 Task: Search one way flight ticket for 3 adults in first from Aguadilla: Rafael Hernndez Airport to Greensboro: Piedmont Triad International Airport on 5-1-2023. Choice of flights is Spirit. Number of bags: 1 carry on bag. Price is upto 77000. Outbound departure time preference is 11:45.
Action: Mouse moved to (273, 504)
Screenshot: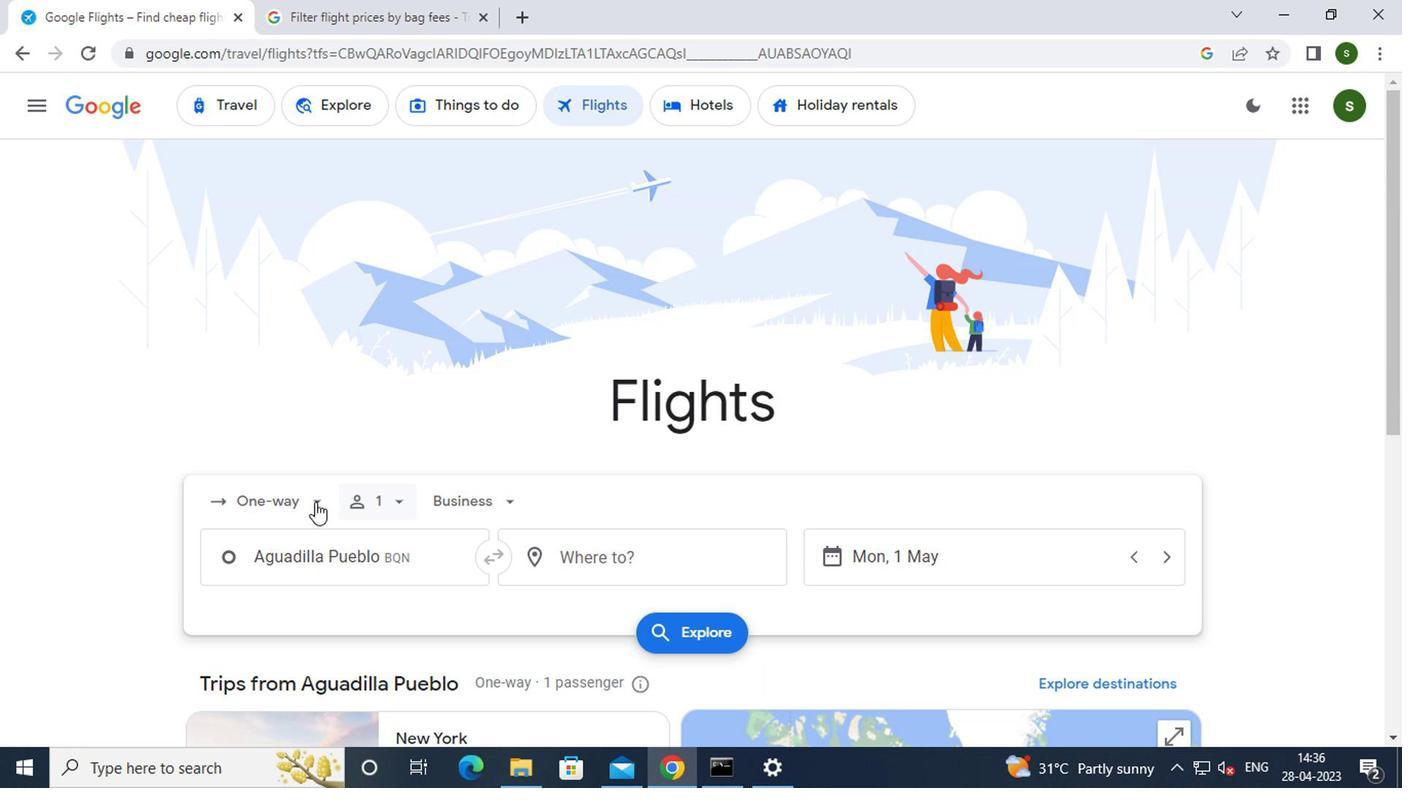
Action: Mouse pressed left at (273, 504)
Screenshot: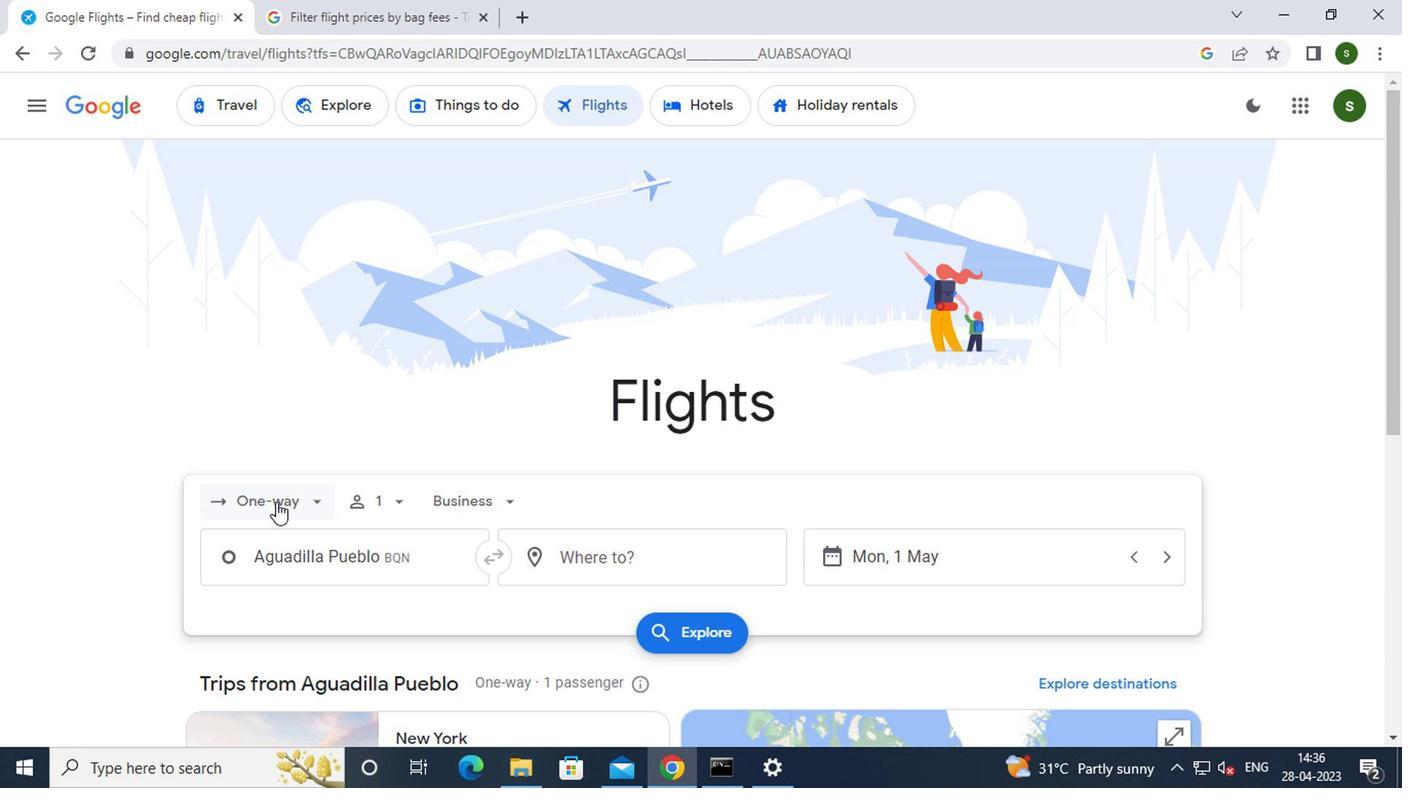 
Action: Mouse moved to (299, 607)
Screenshot: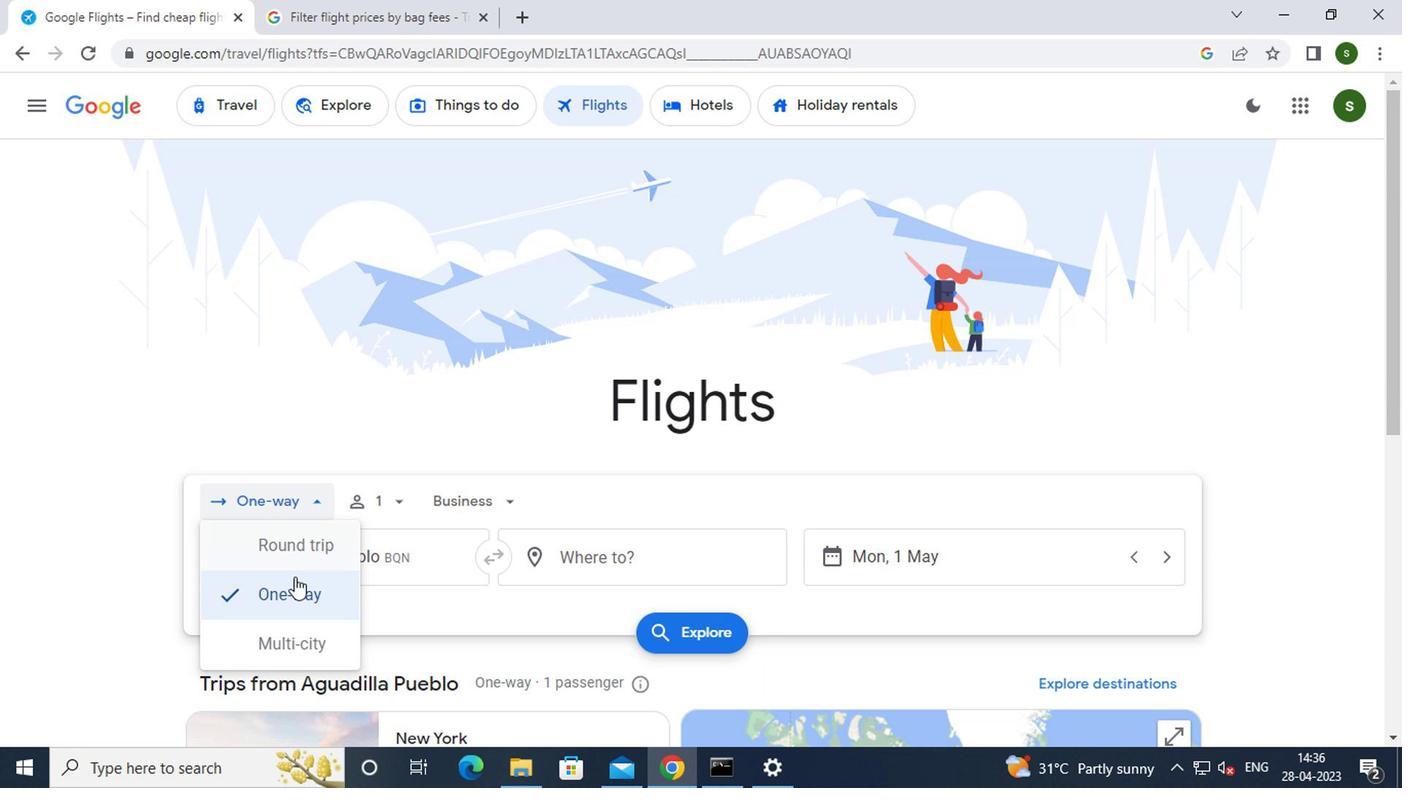 
Action: Mouse pressed left at (299, 607)
Screenshot: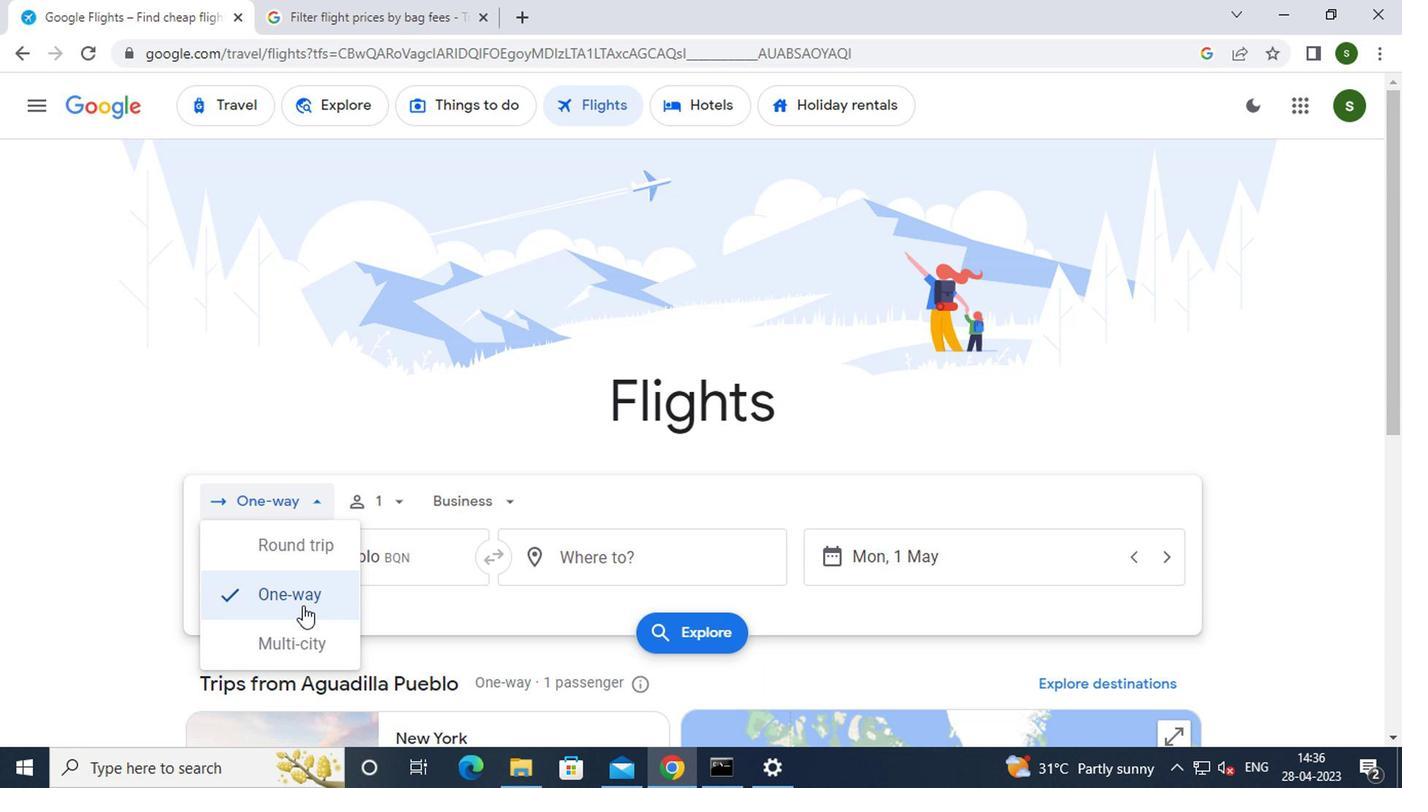 
Action: Mouse moved to (392, 504)
Screenshot: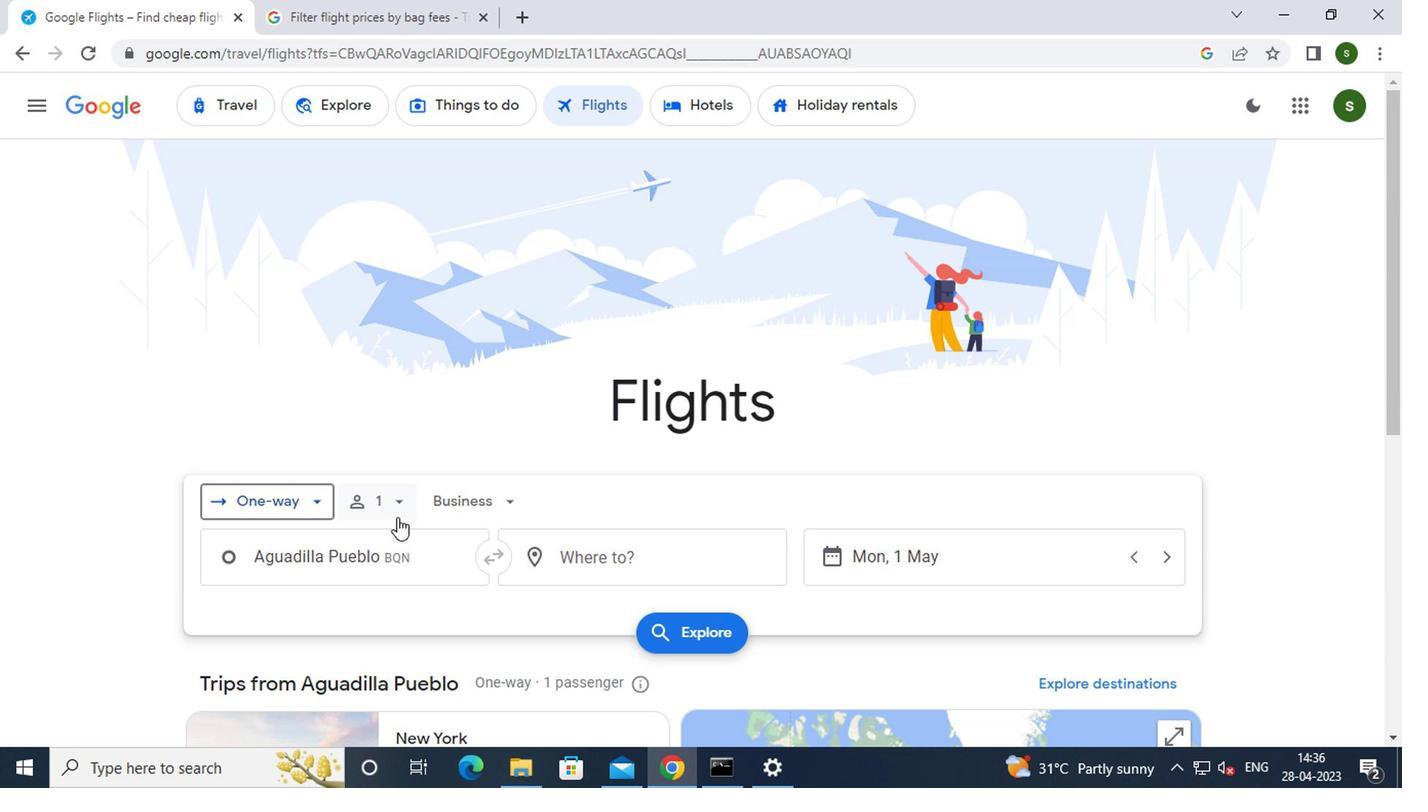 
Action: Mouse pressed left at (392, 504)
Screenshot: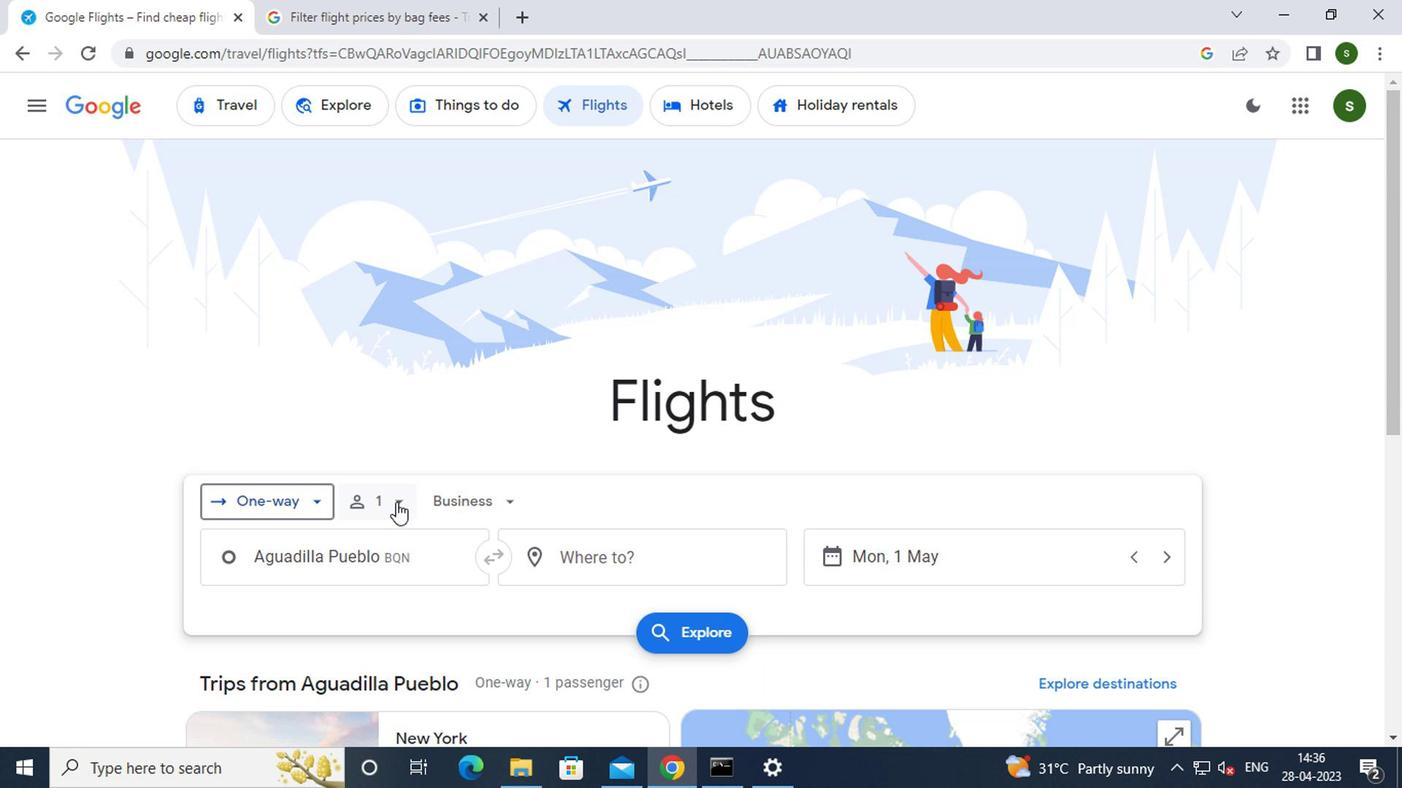 
Action: Mouse moved to (539, 550)
Screenshot: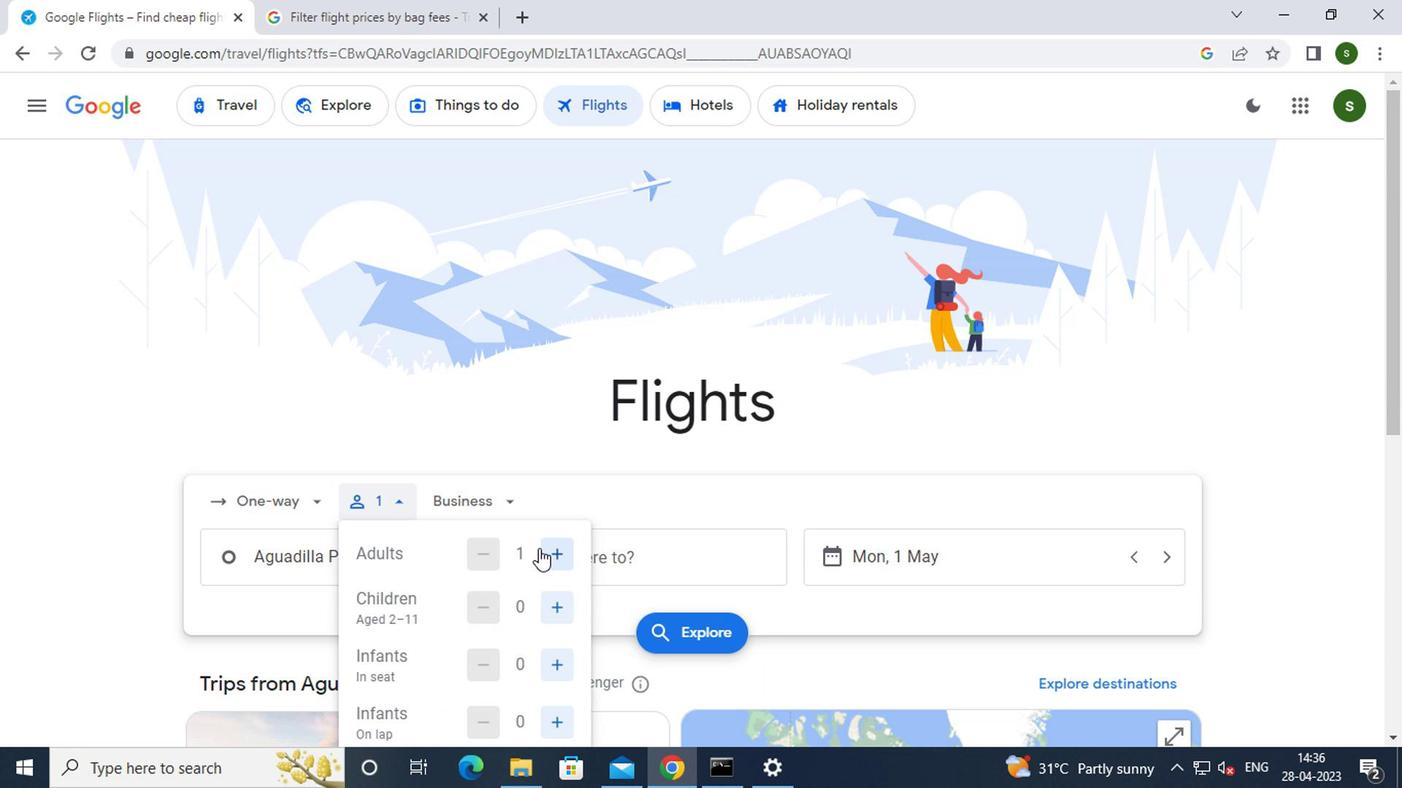 
Action: Mouse pressed left at (539, 550)
Screenshot: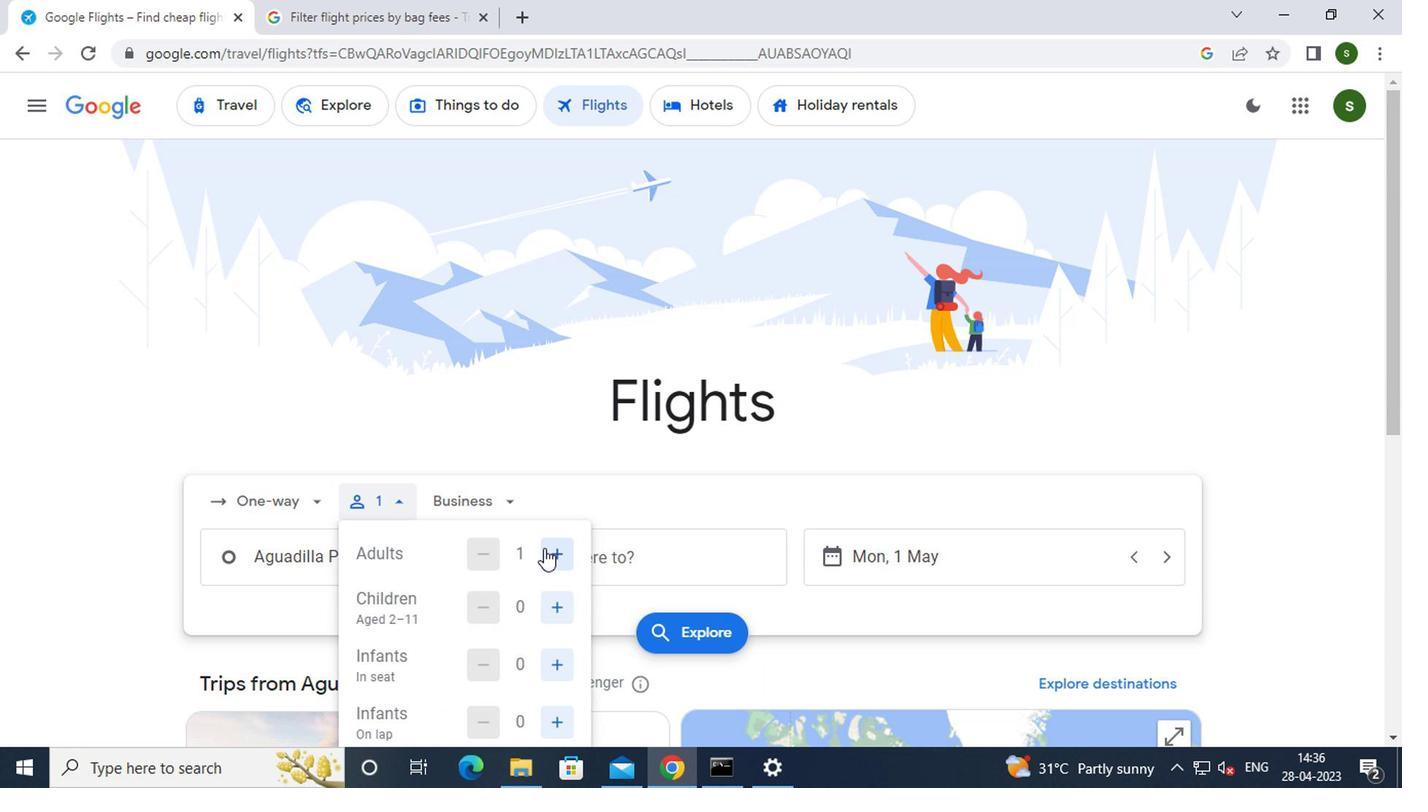 
Action: Mouse pressed left at (539, 550)
Screenshot: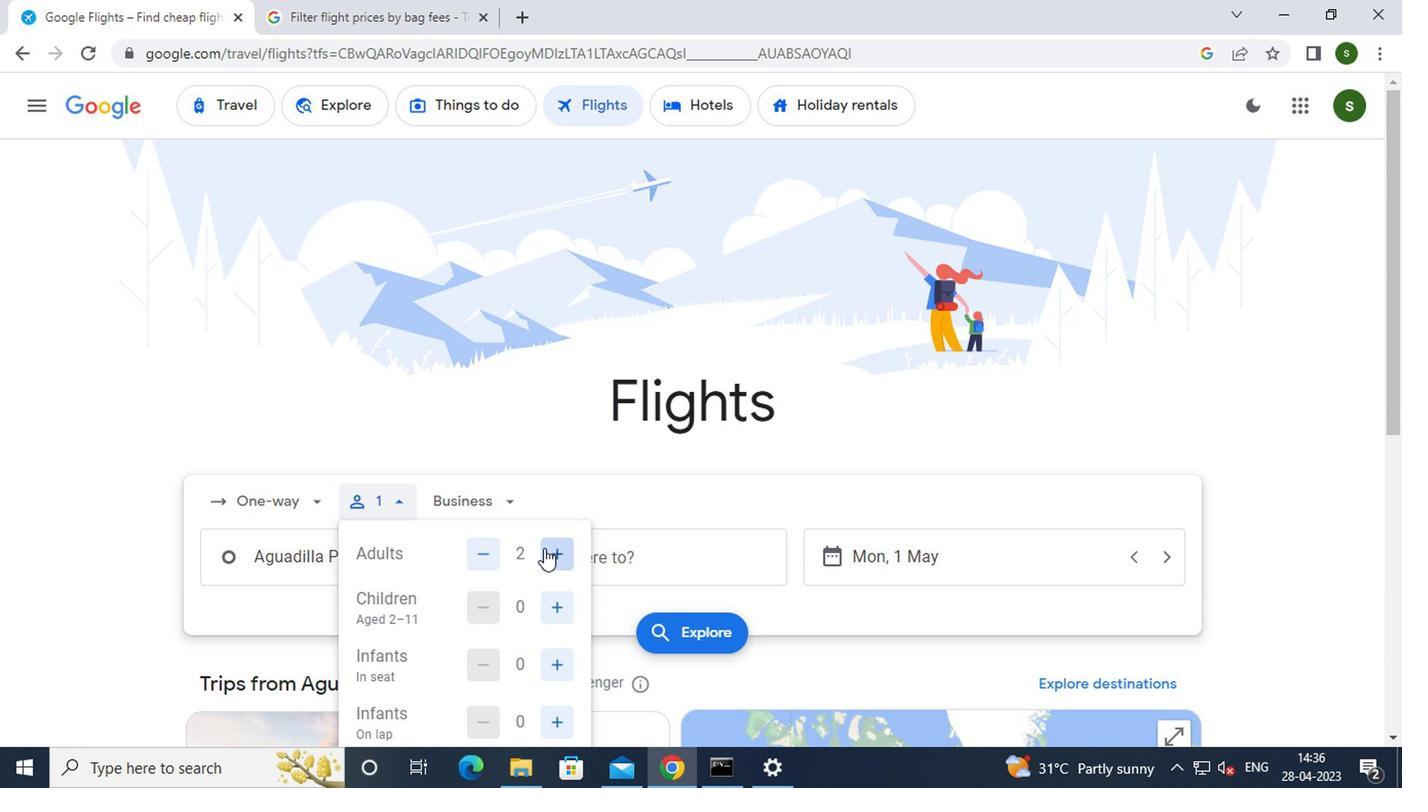 
Action: Mouse moved to (508, 501)
Screenshot: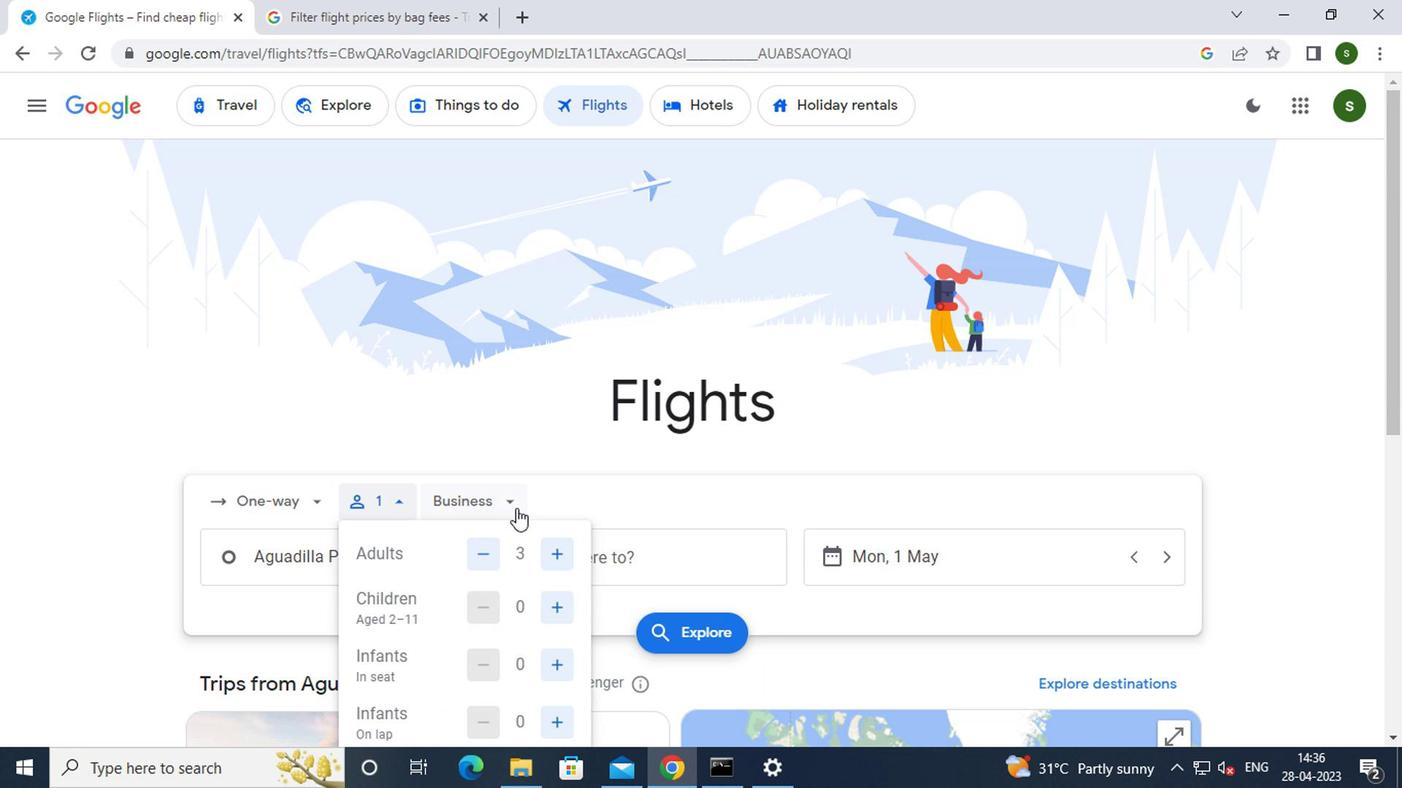 
Action: Mouse pressed left at (508, 501)
Screenshot: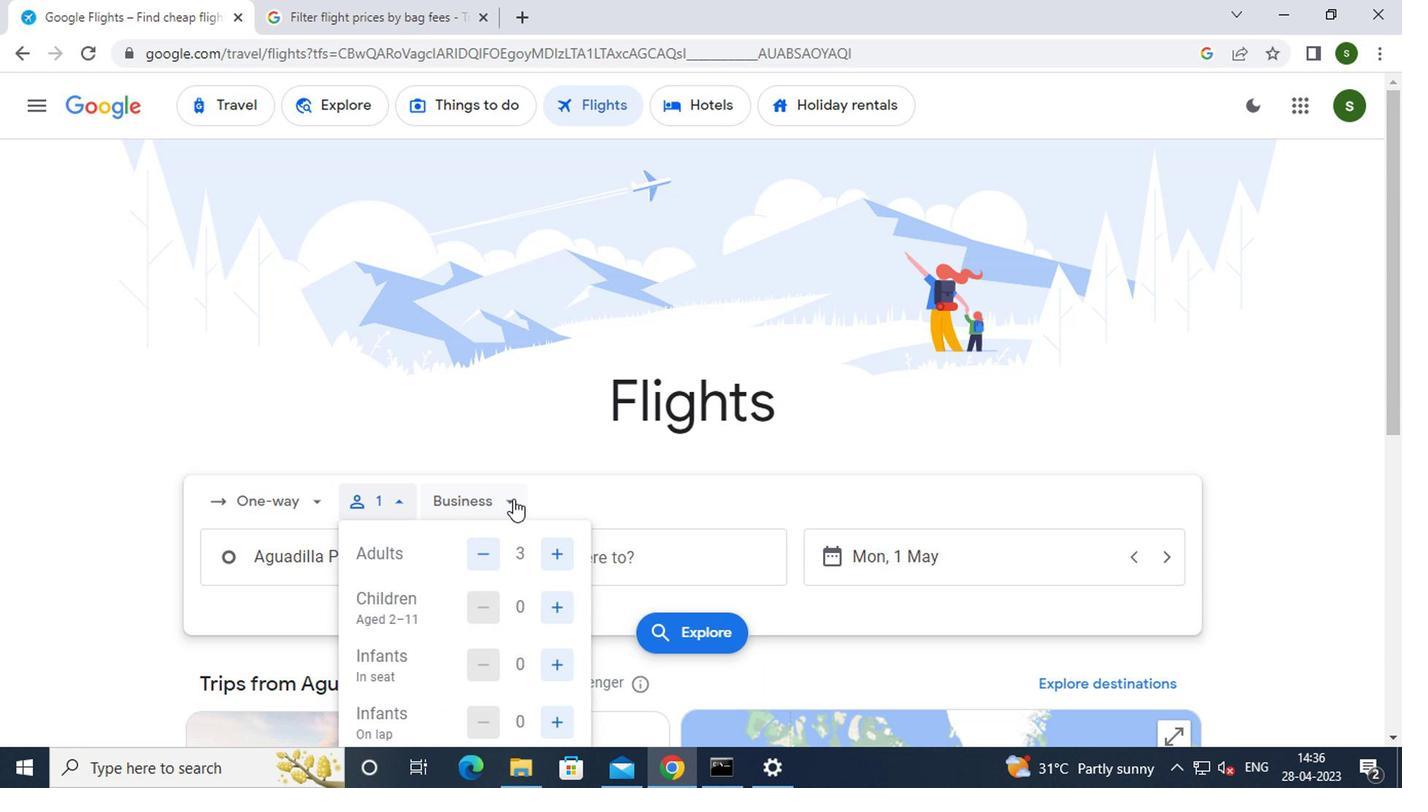 
Action: Mouse moved to (517, 697)
Screenshot: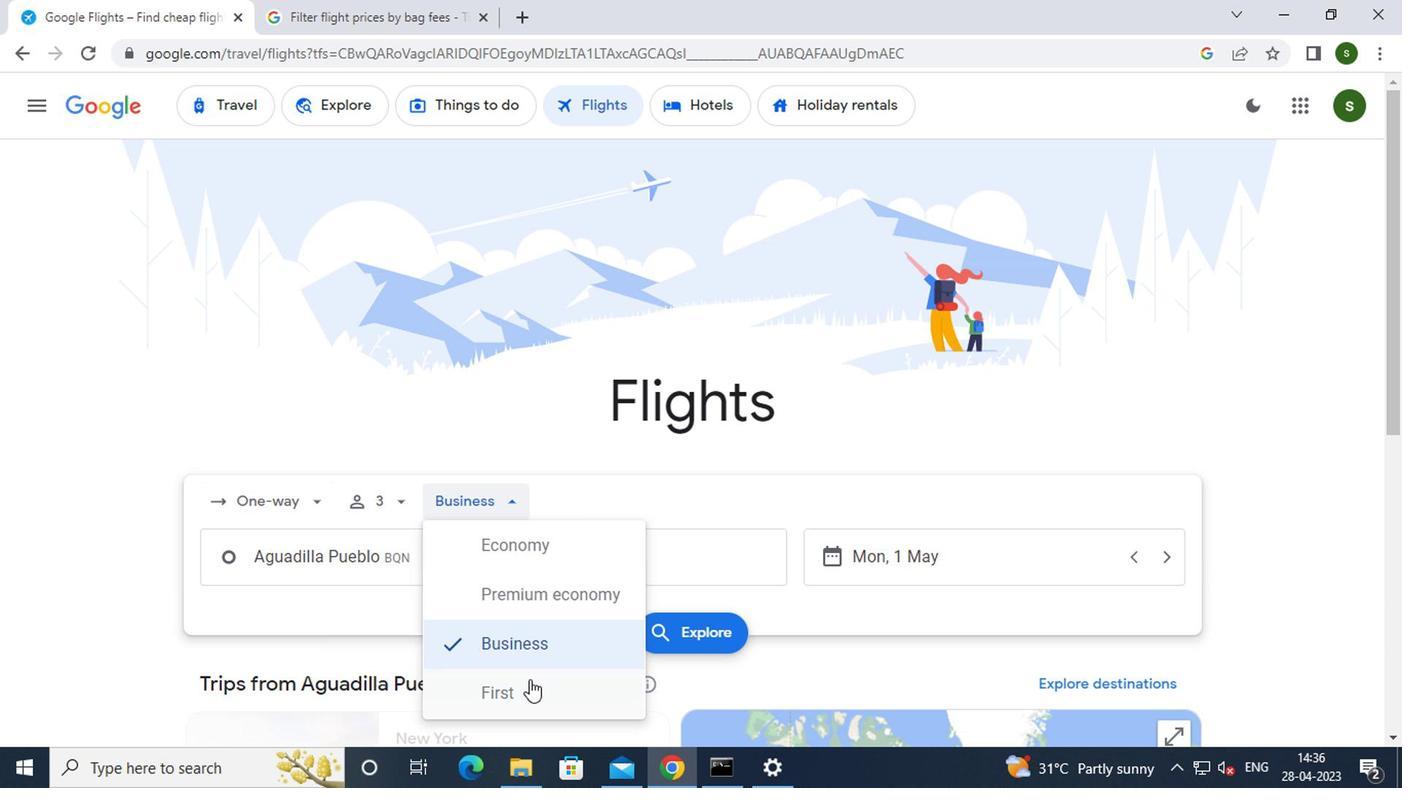 
Action: Mouse pressed left at (517, 697)
Screenshot: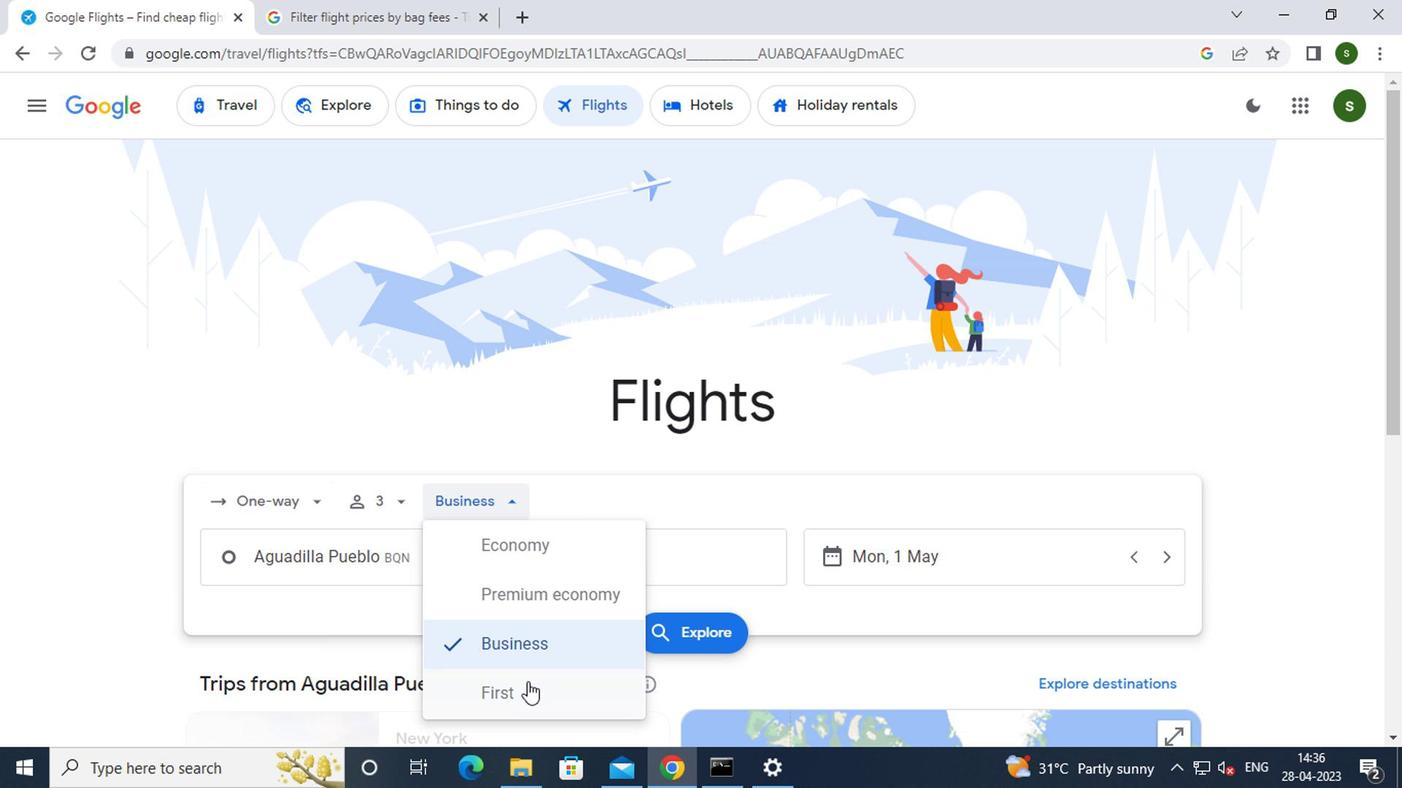 
Action: Mouse moved to (414, 557)
Screenshot: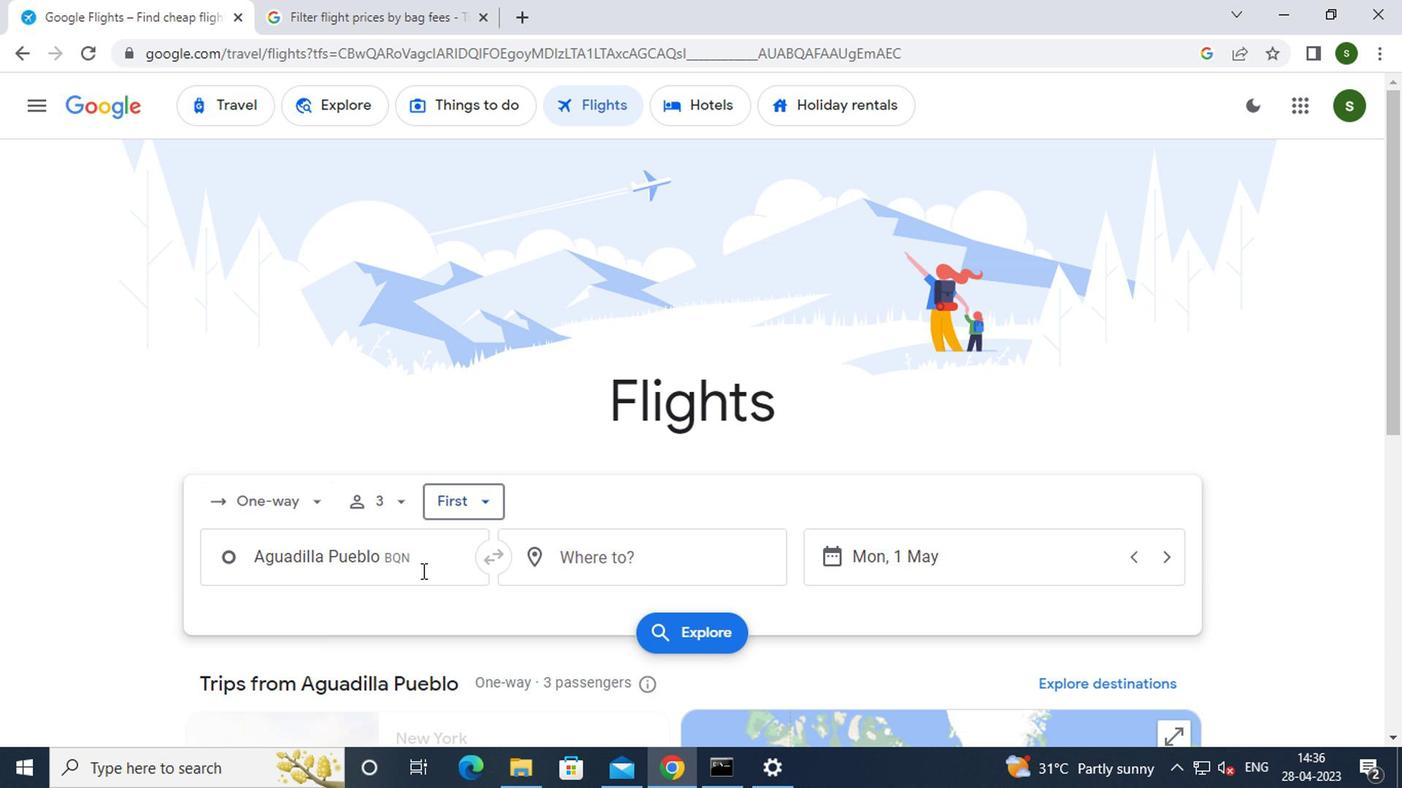 
Action: Mouse pressed left at (414, 557)
Screenshot: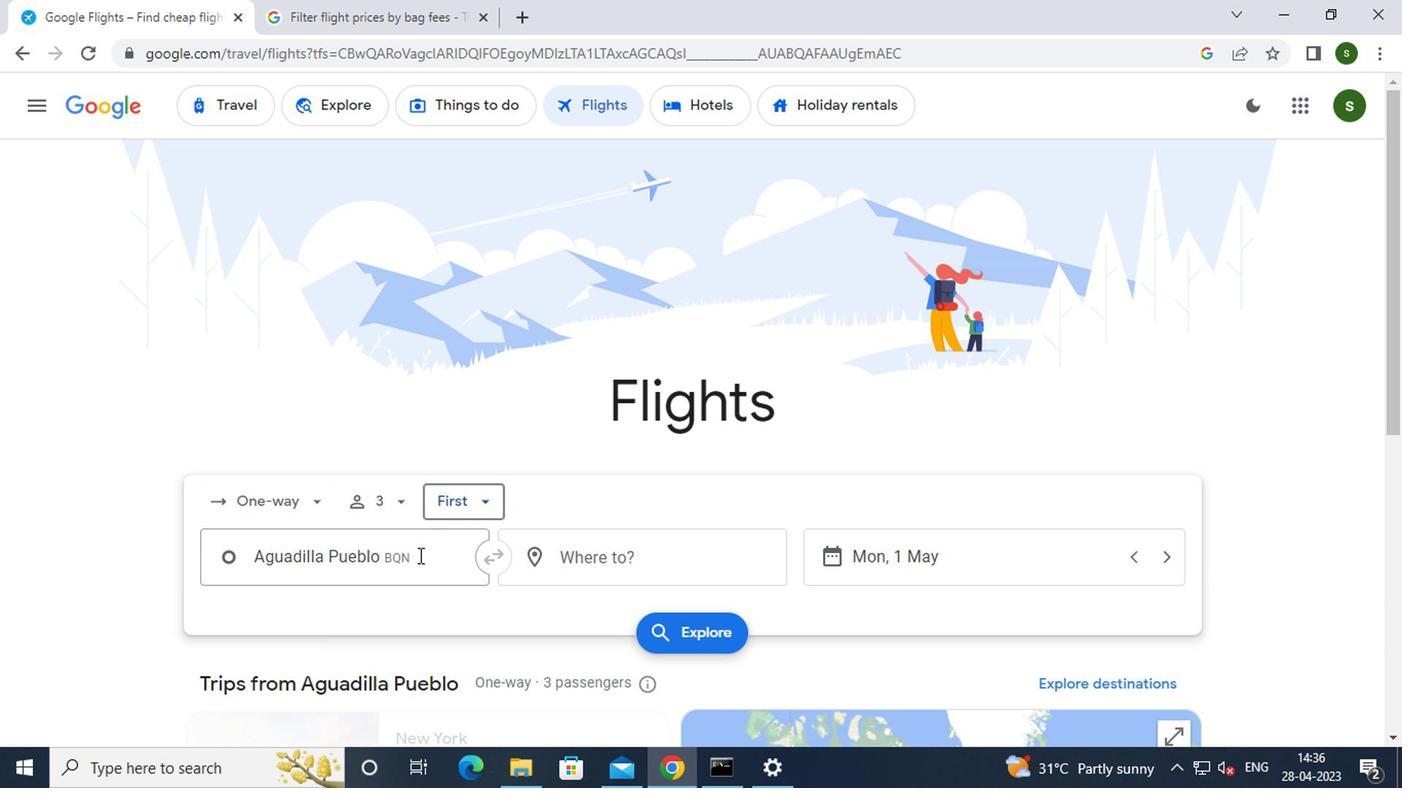 
Action: Key pressed a<Key.caps_lock>guadill
Screenshot: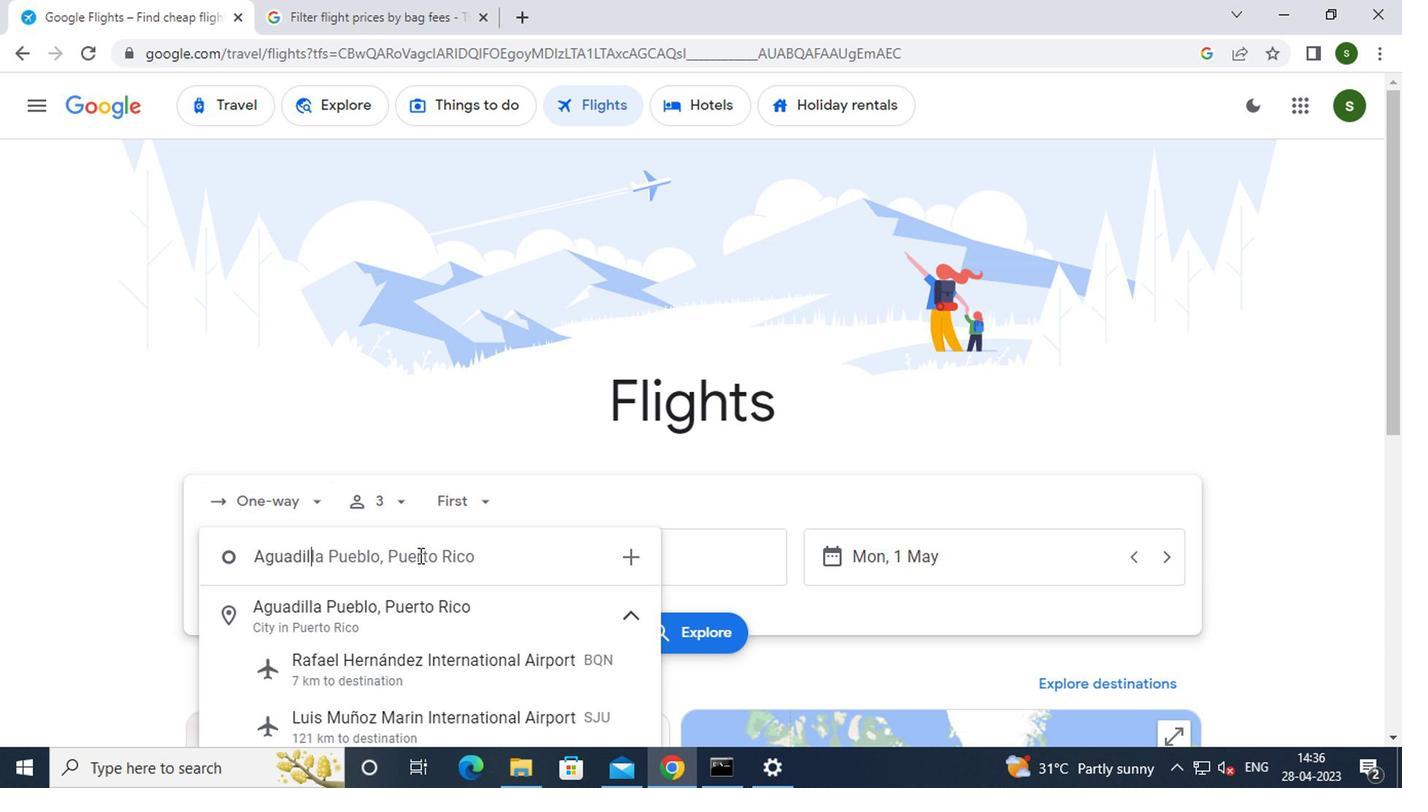 
Action: Mouse moved to (464, 665)
Screenshot: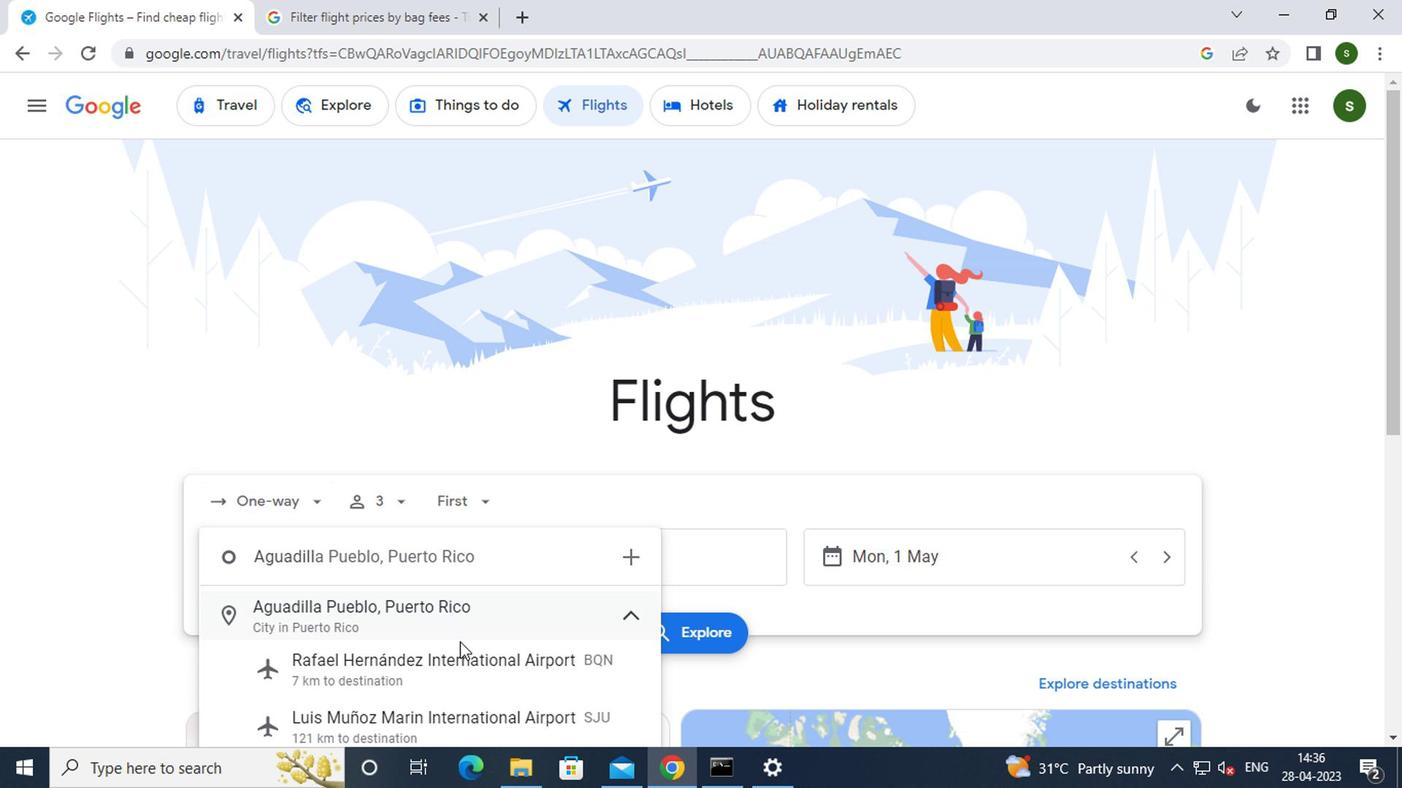 
Action: Mouse pressed left at (464, 665)
Screenshot: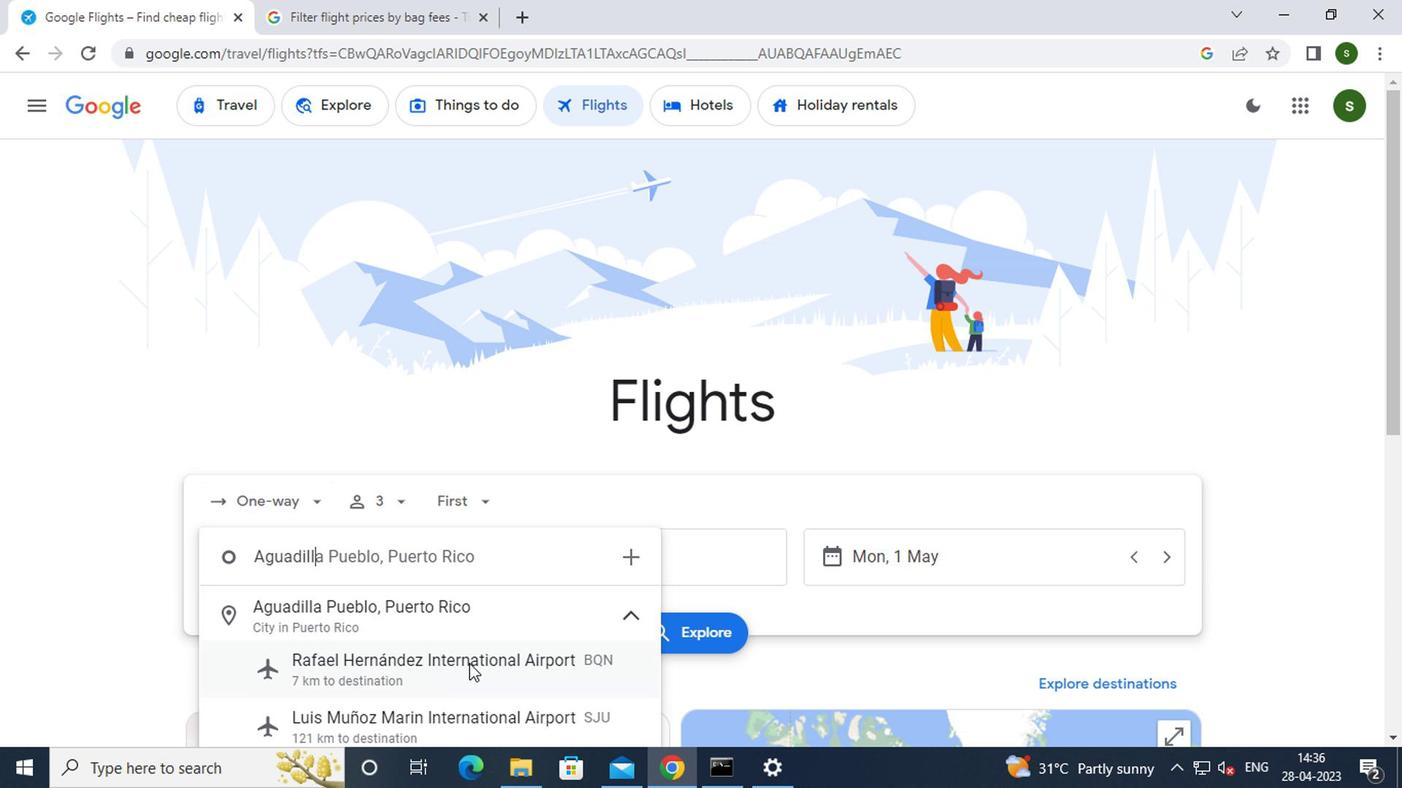 
Action: Mouse moved to (607, 555)
Screenshot: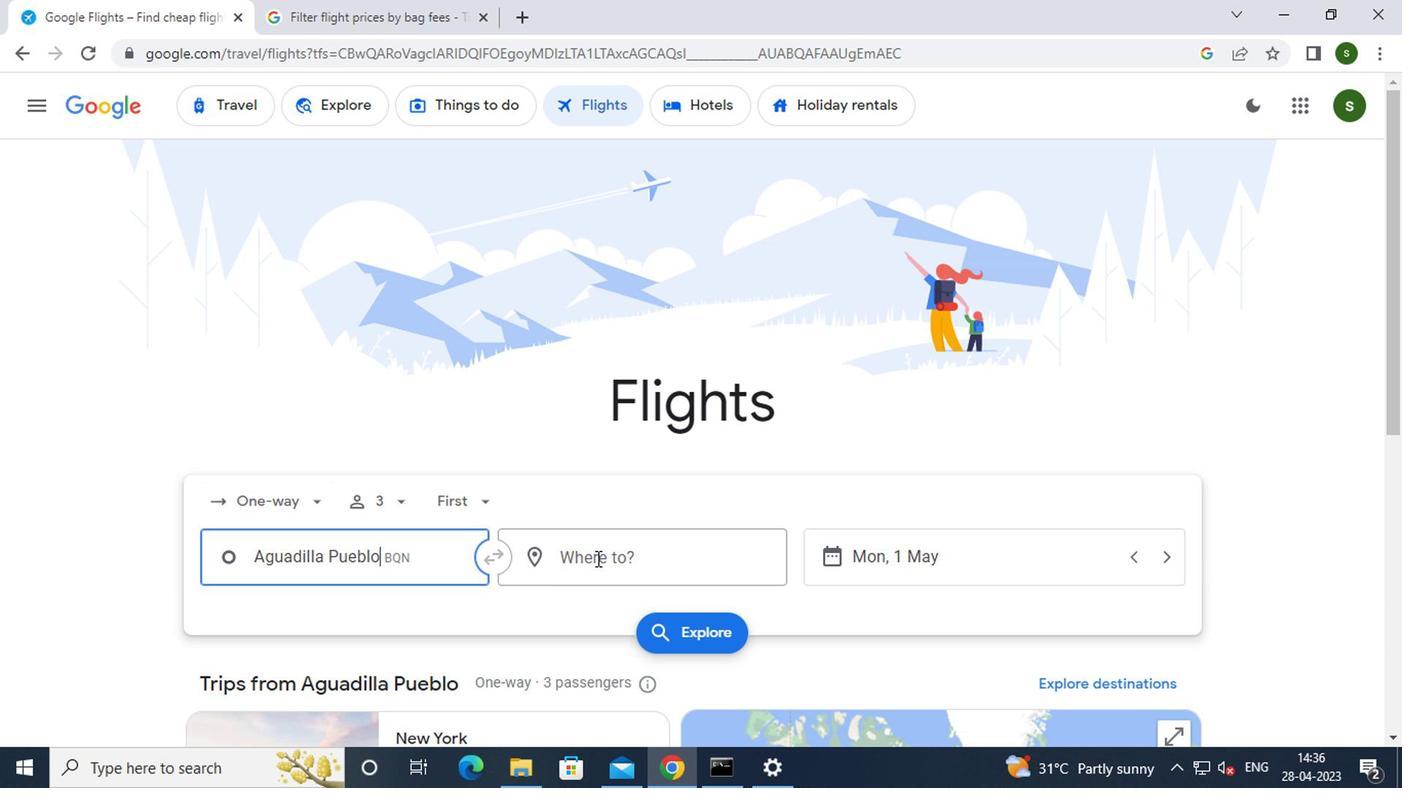 
Action: Mouse pressed left at (607, 555)
Screenshot: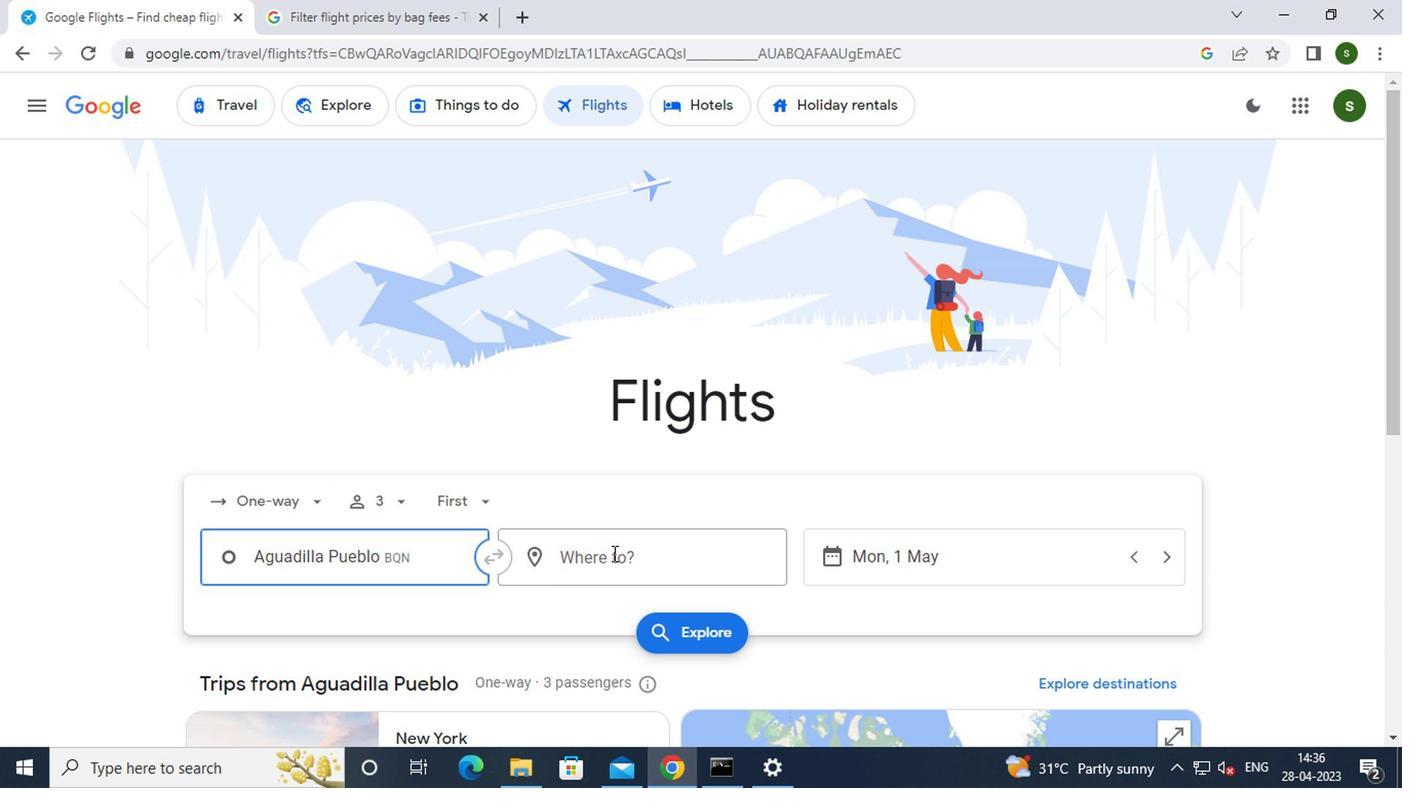 
Action: Key pressed <Key.caps_lock>g<Key.caps_lock>reensboro
Screenshot: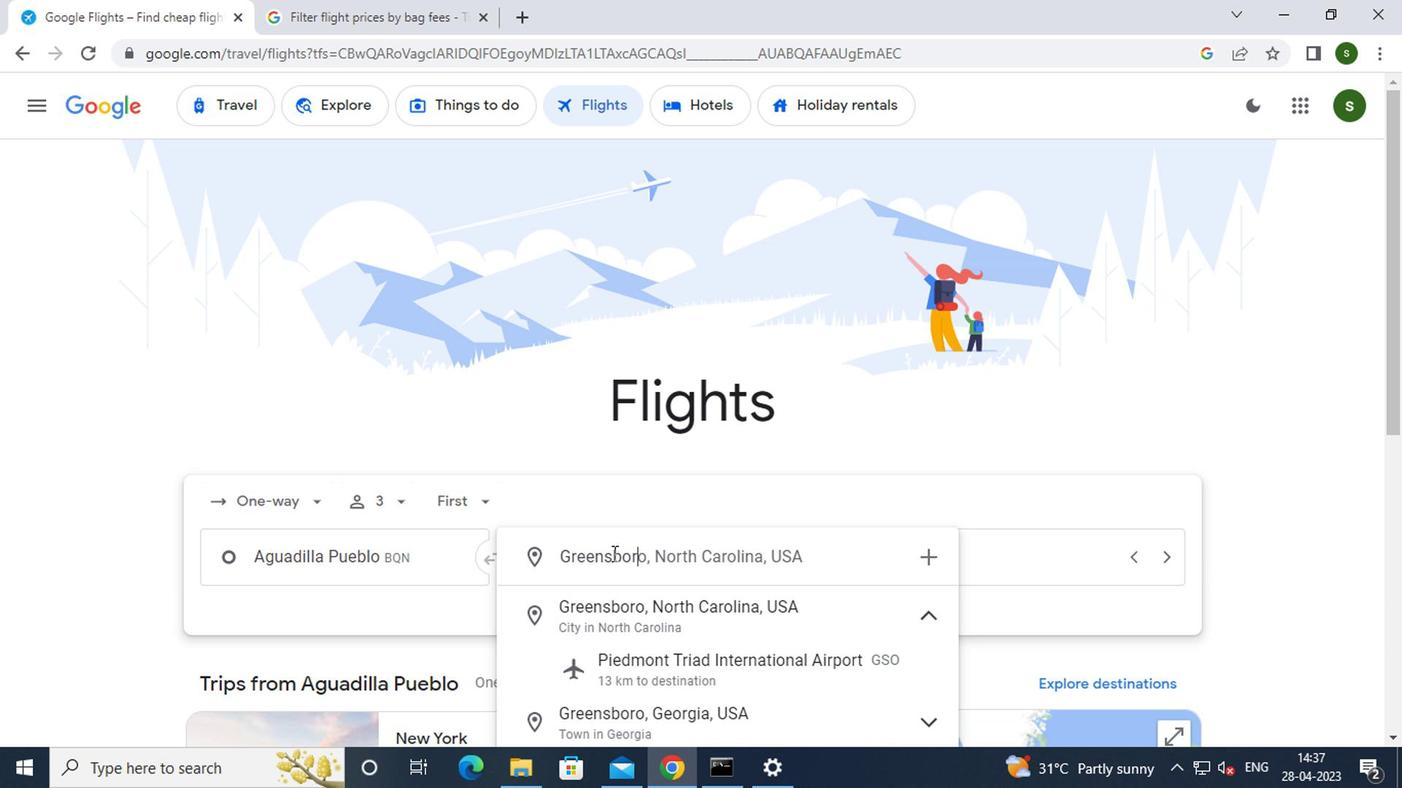
Action: Mouse moved to (684, 682)
Screenshot: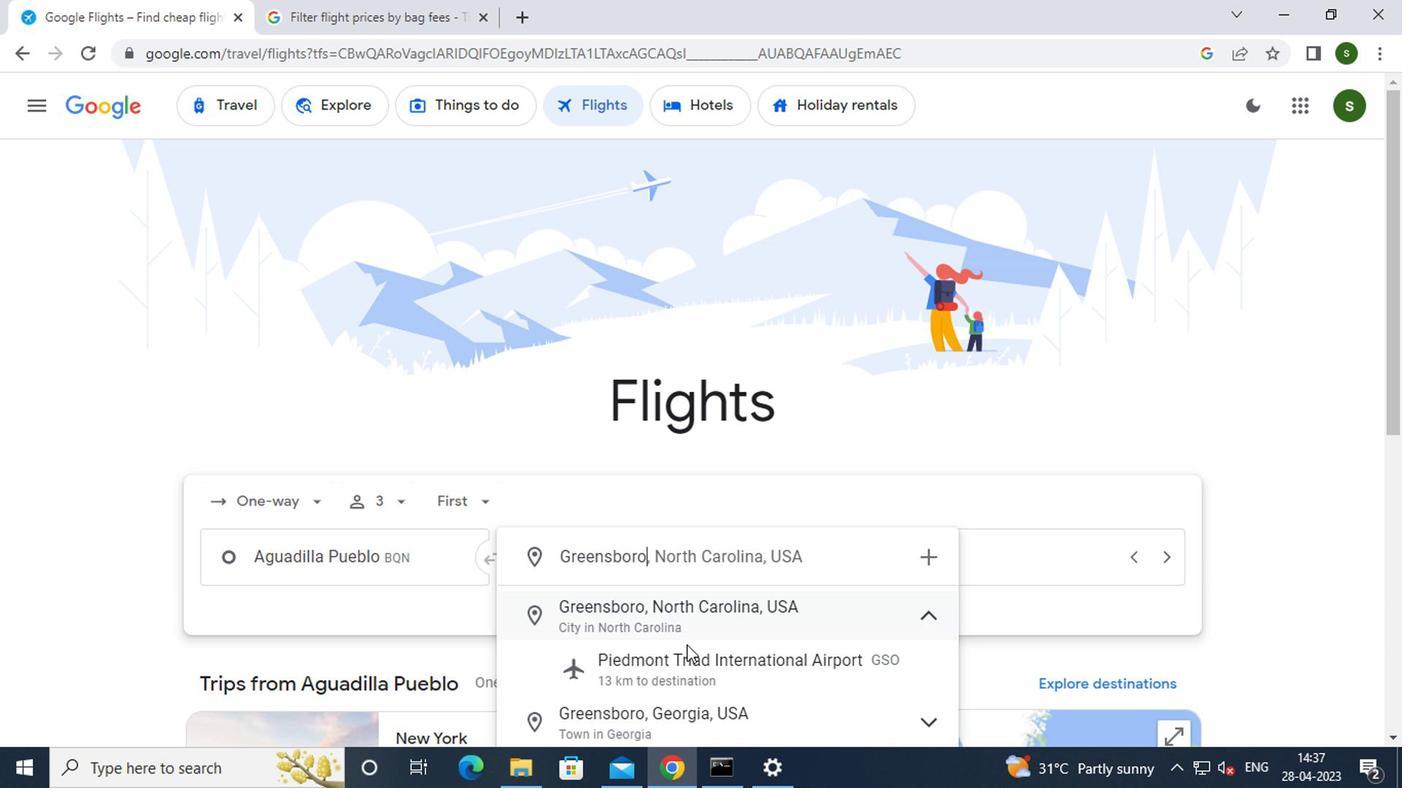 
Action: Mouse pressed left at (684, 682)
Screenshot: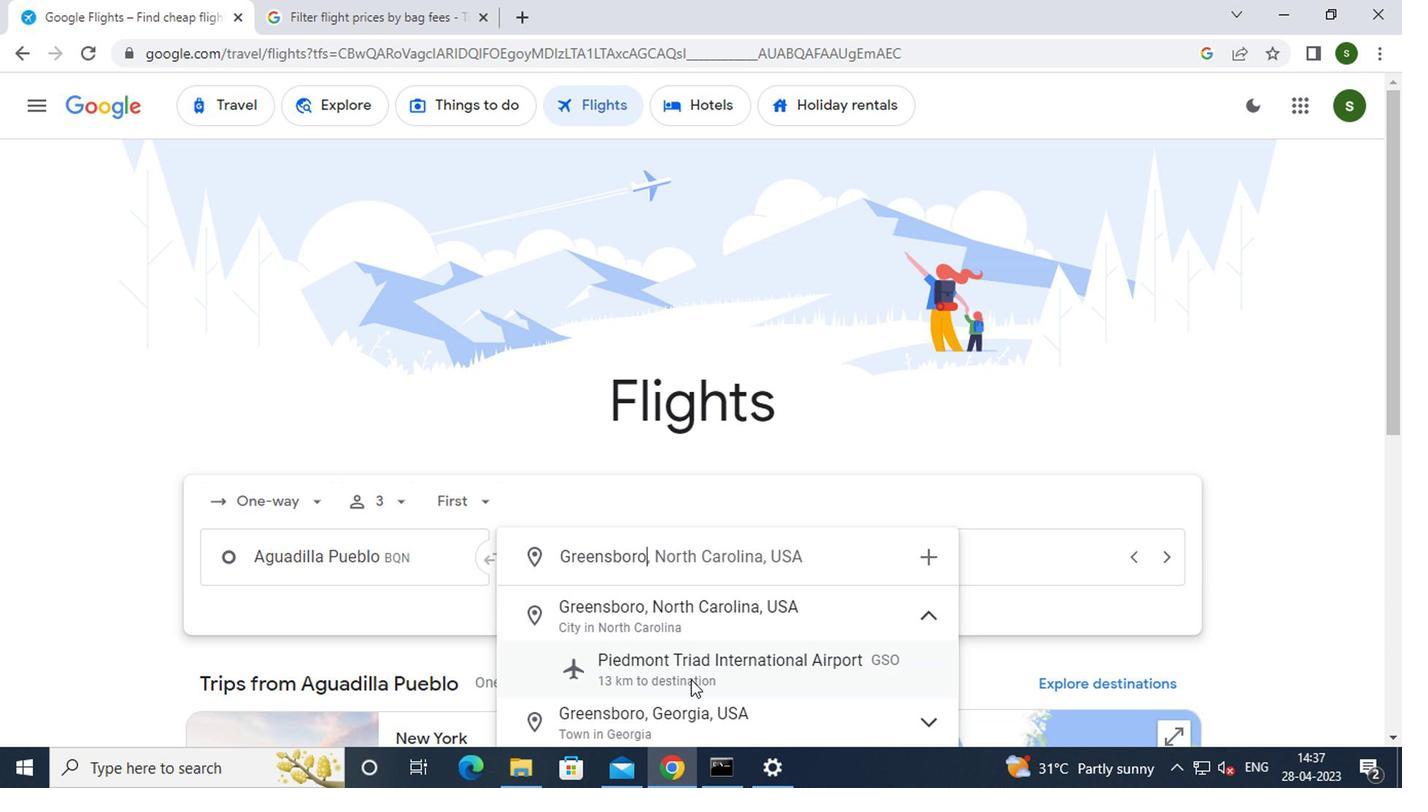 
Action: Mouse moved to (891, 562)
Screenshot: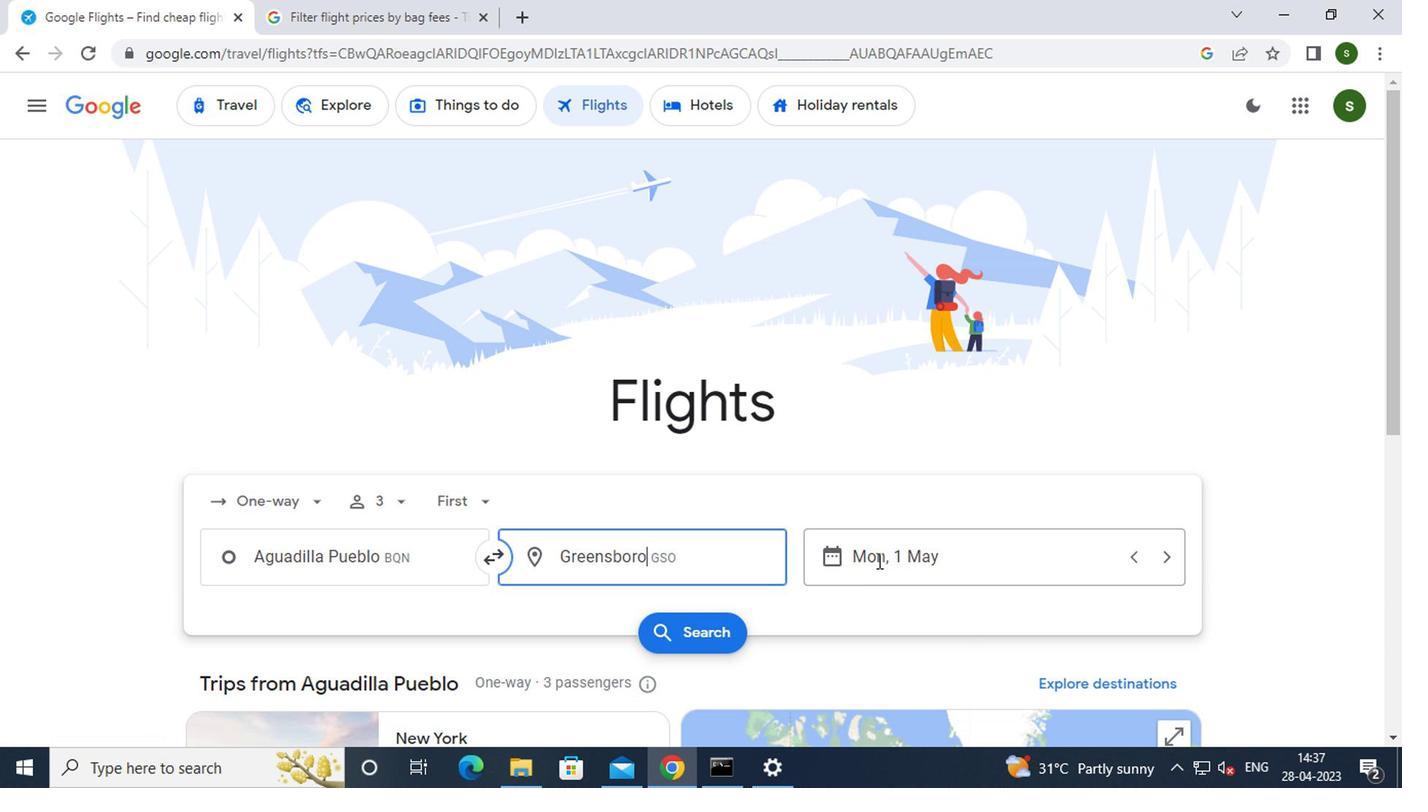 
Action: Mouse pressed left at (891, 562)
Screenshot: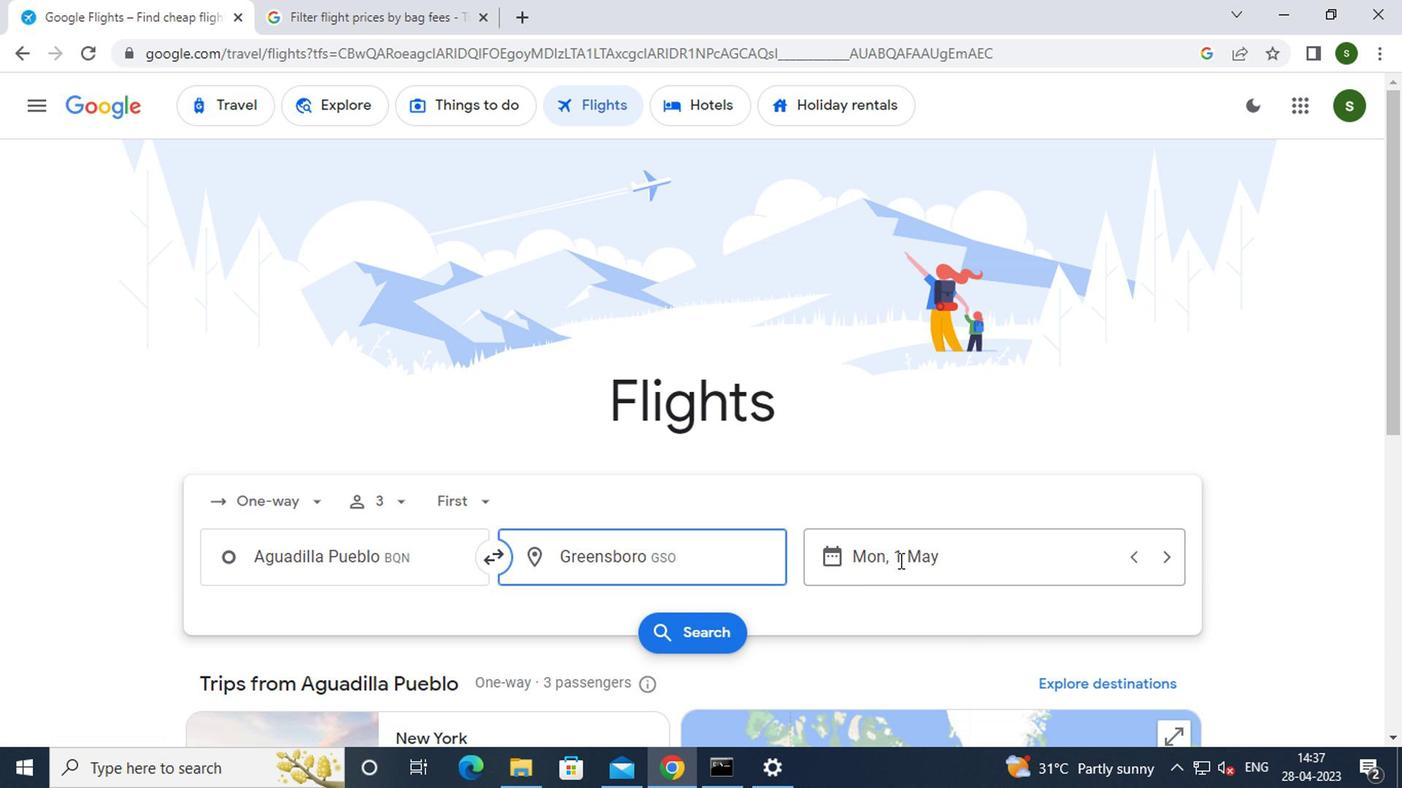 
Action: Mouse moved to (894, 357)
Screenshot: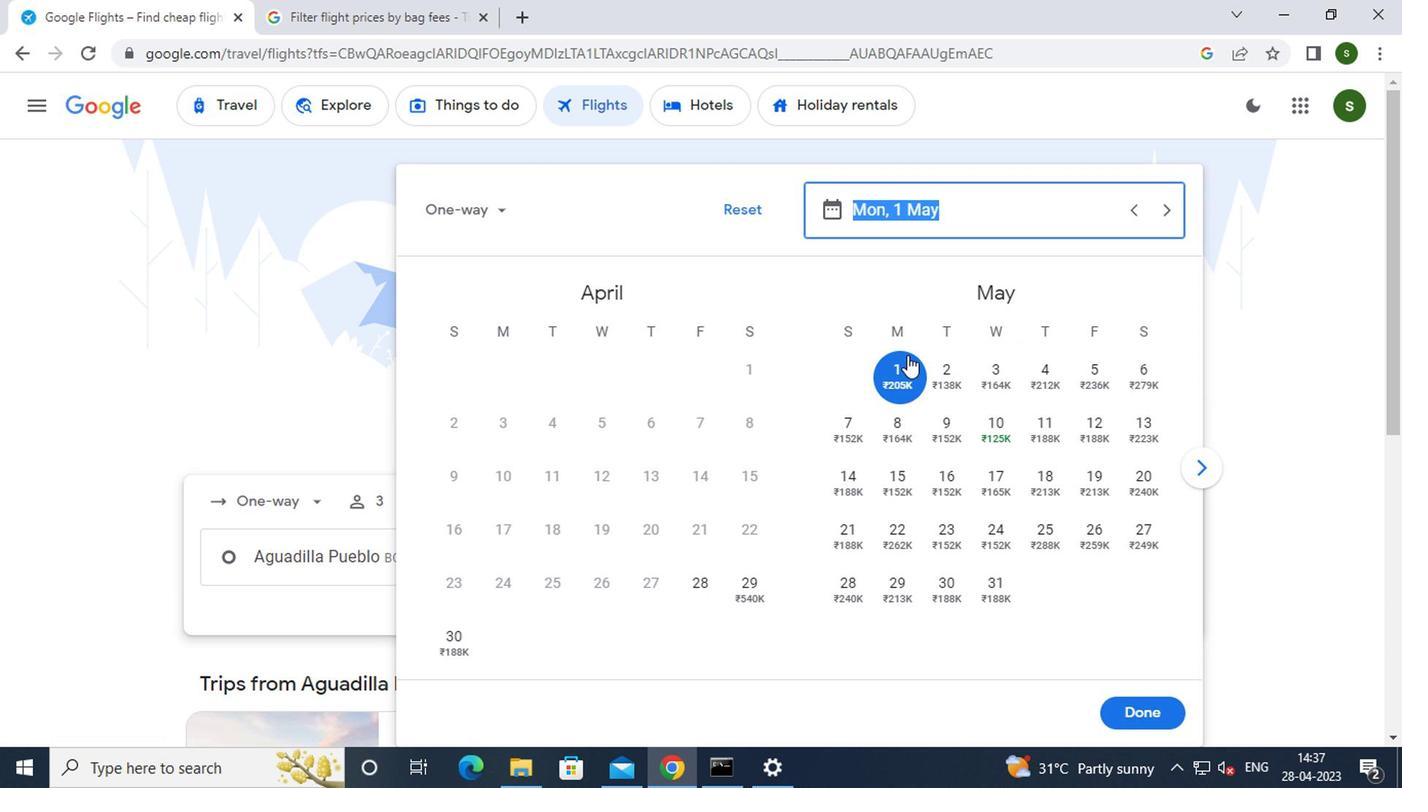 
Action: Mouse pressed left at (894, 357)
Screenshot: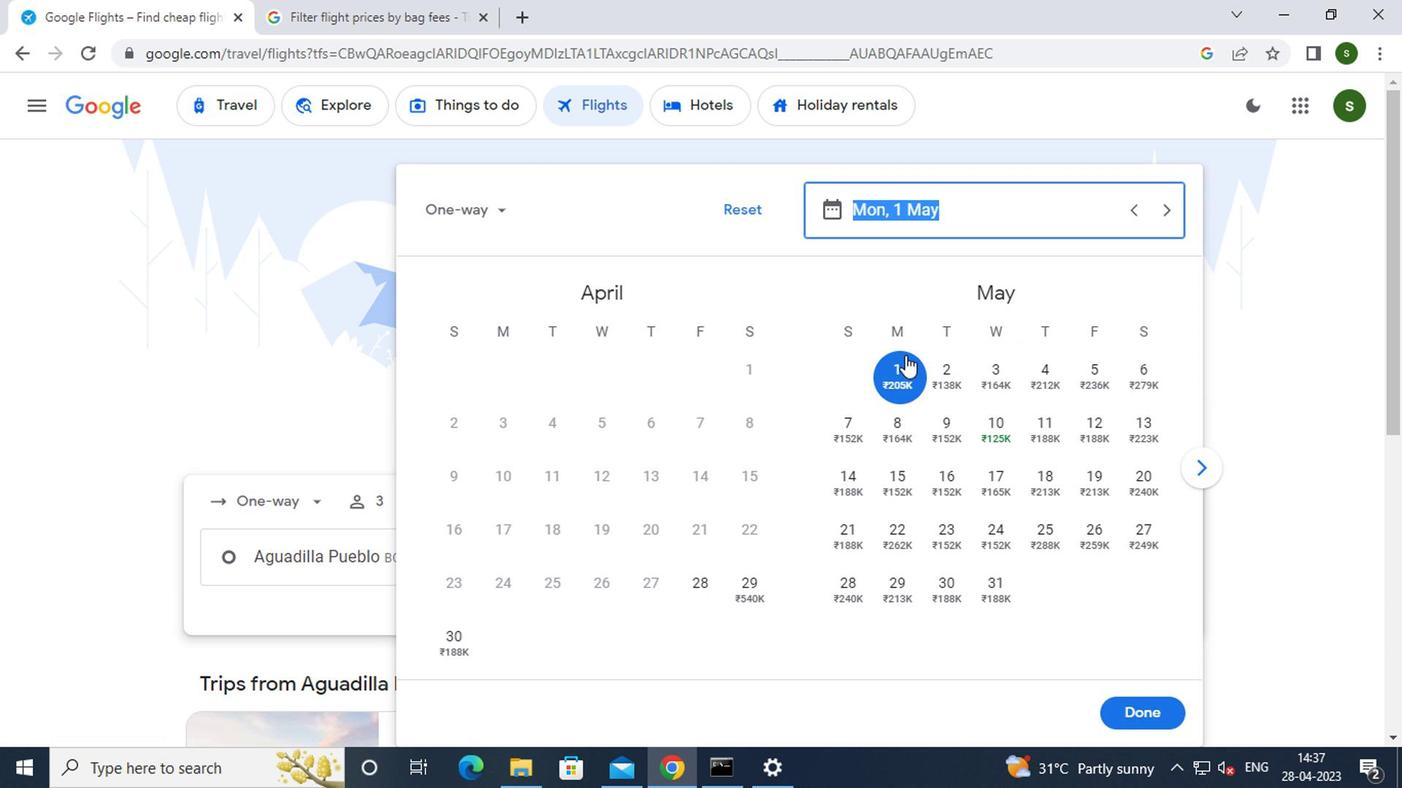 
Action: Mouse moved to (1124, 721)
Screenshot: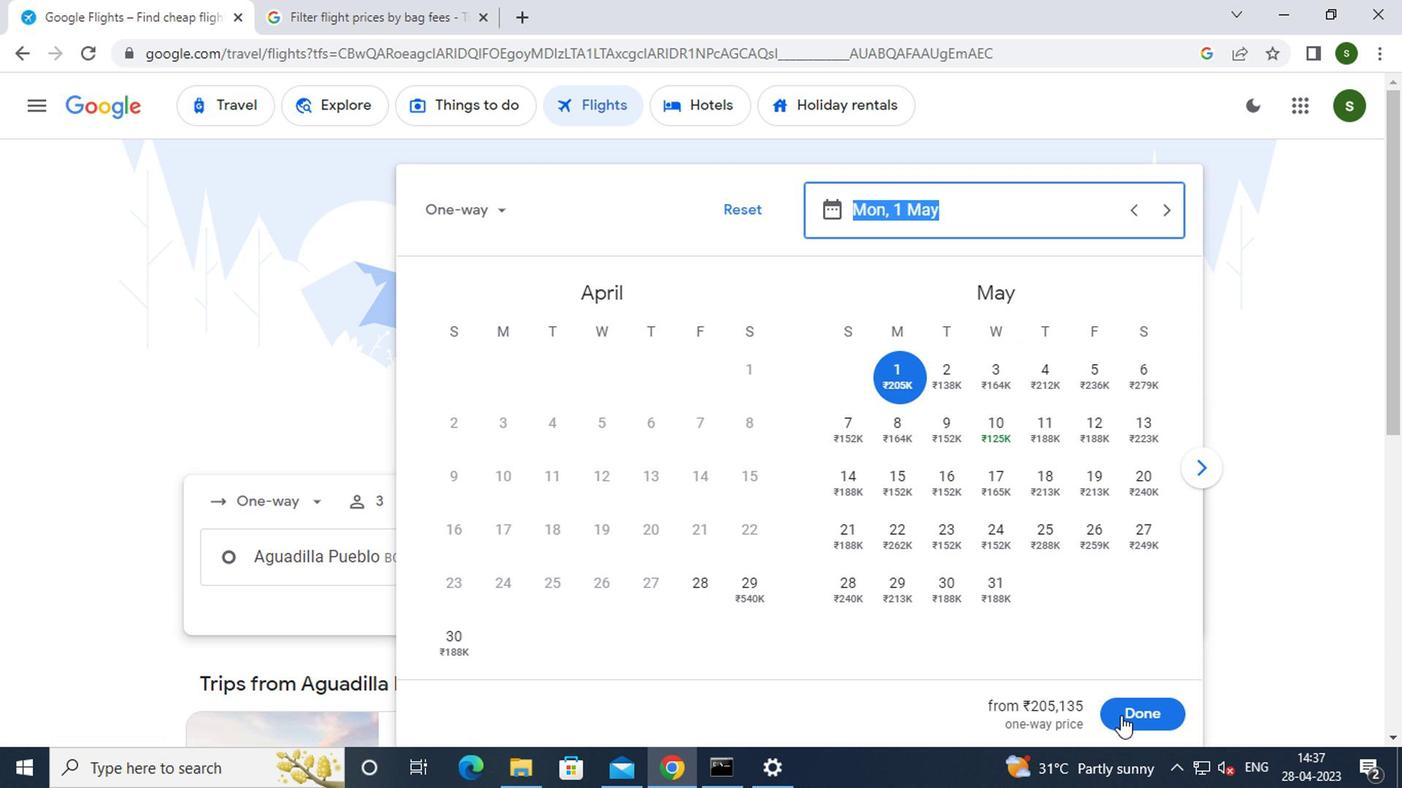 
Action: Mouse pressed left at (1124, 721)
Screenshot: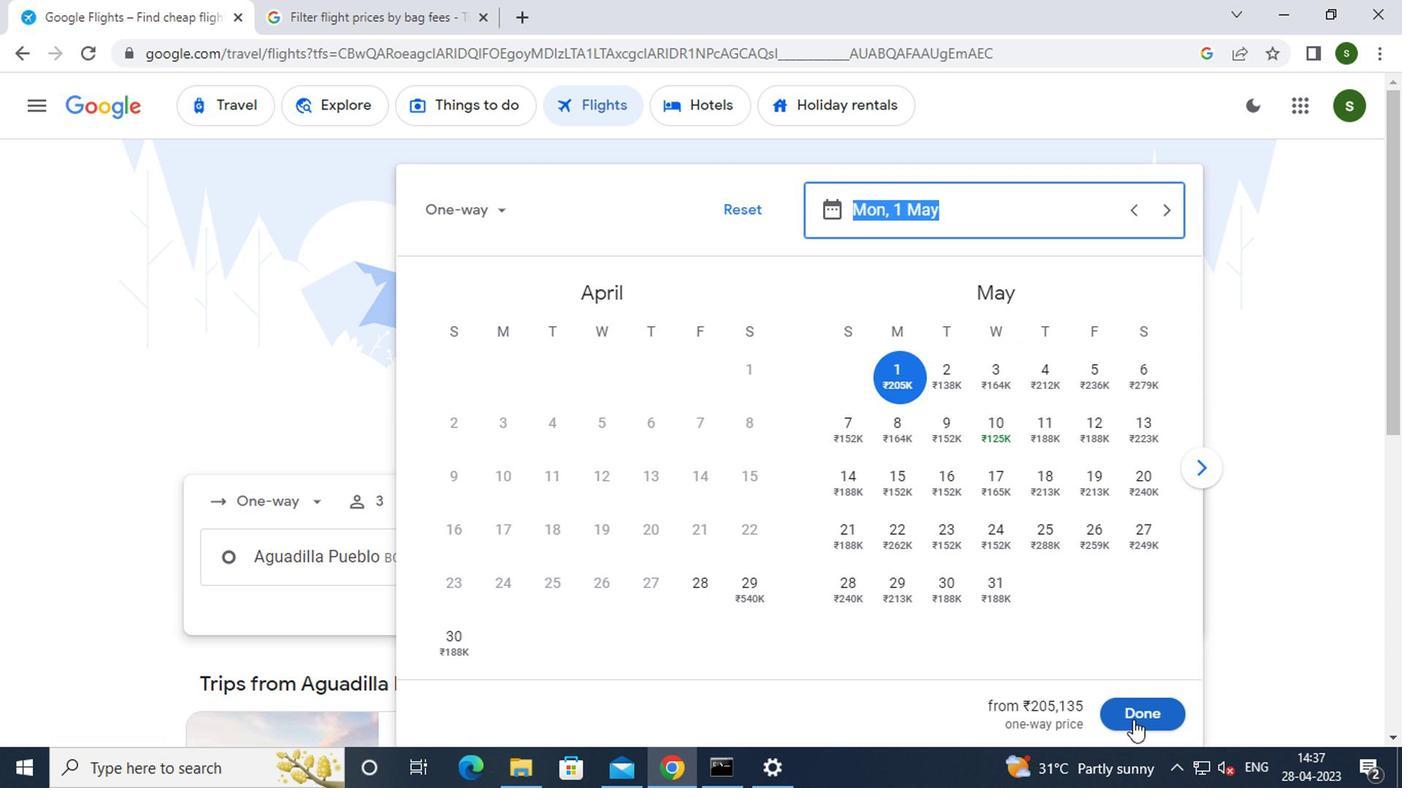 
Action: Mouse moved to (704, 626)
Screenshot: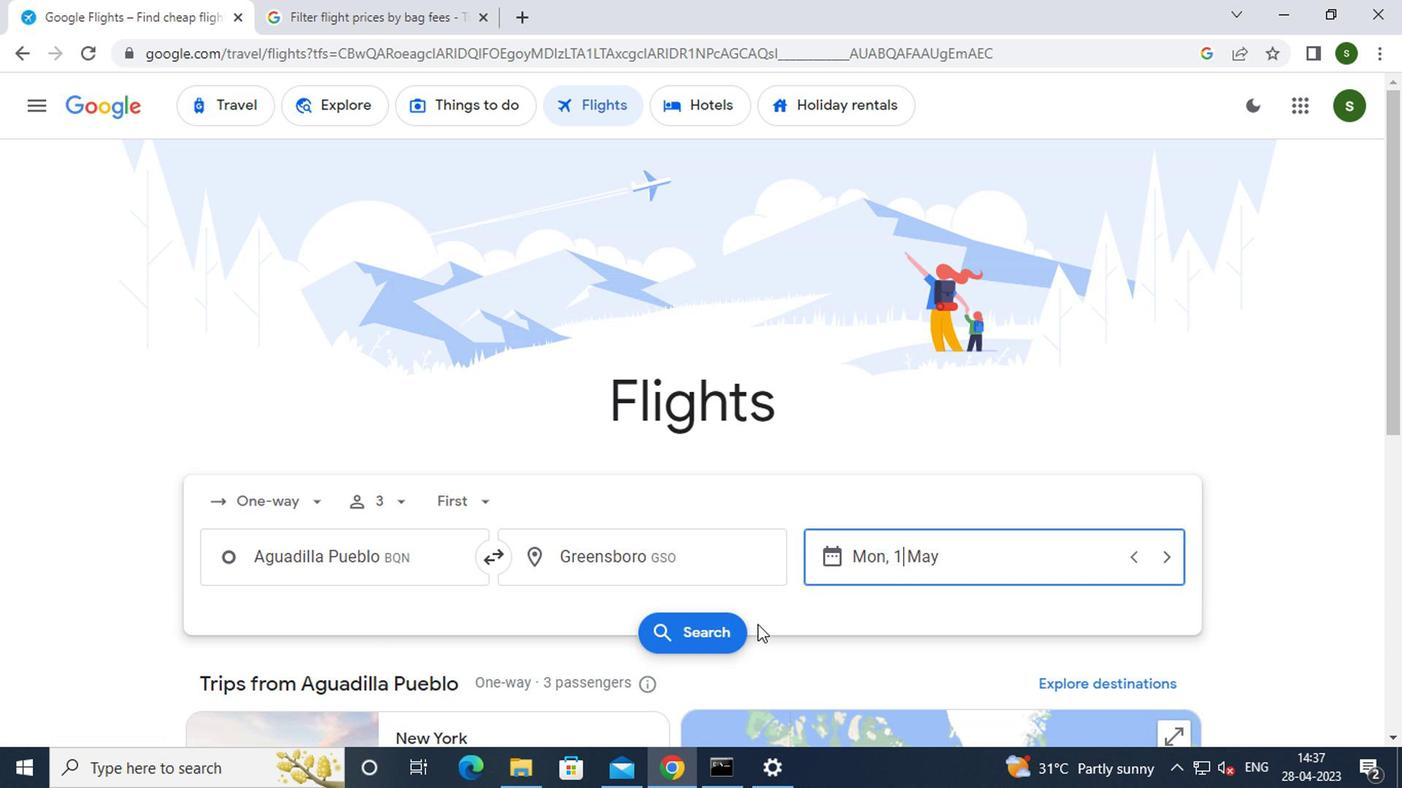 
Action: Mouse pressed left at (704, 626)
Screenshot: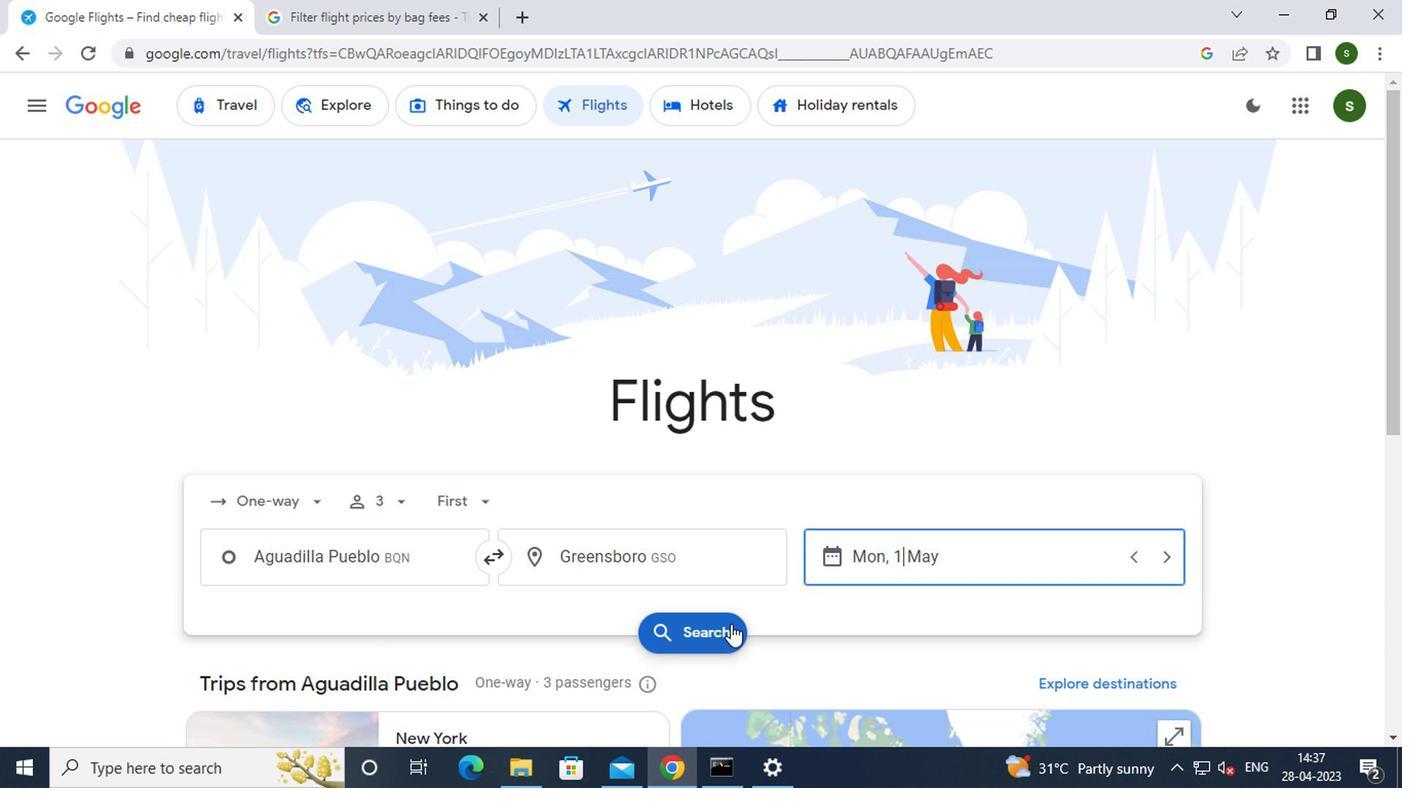 
Action: Mouse moved to (254, 289)
Screenshot: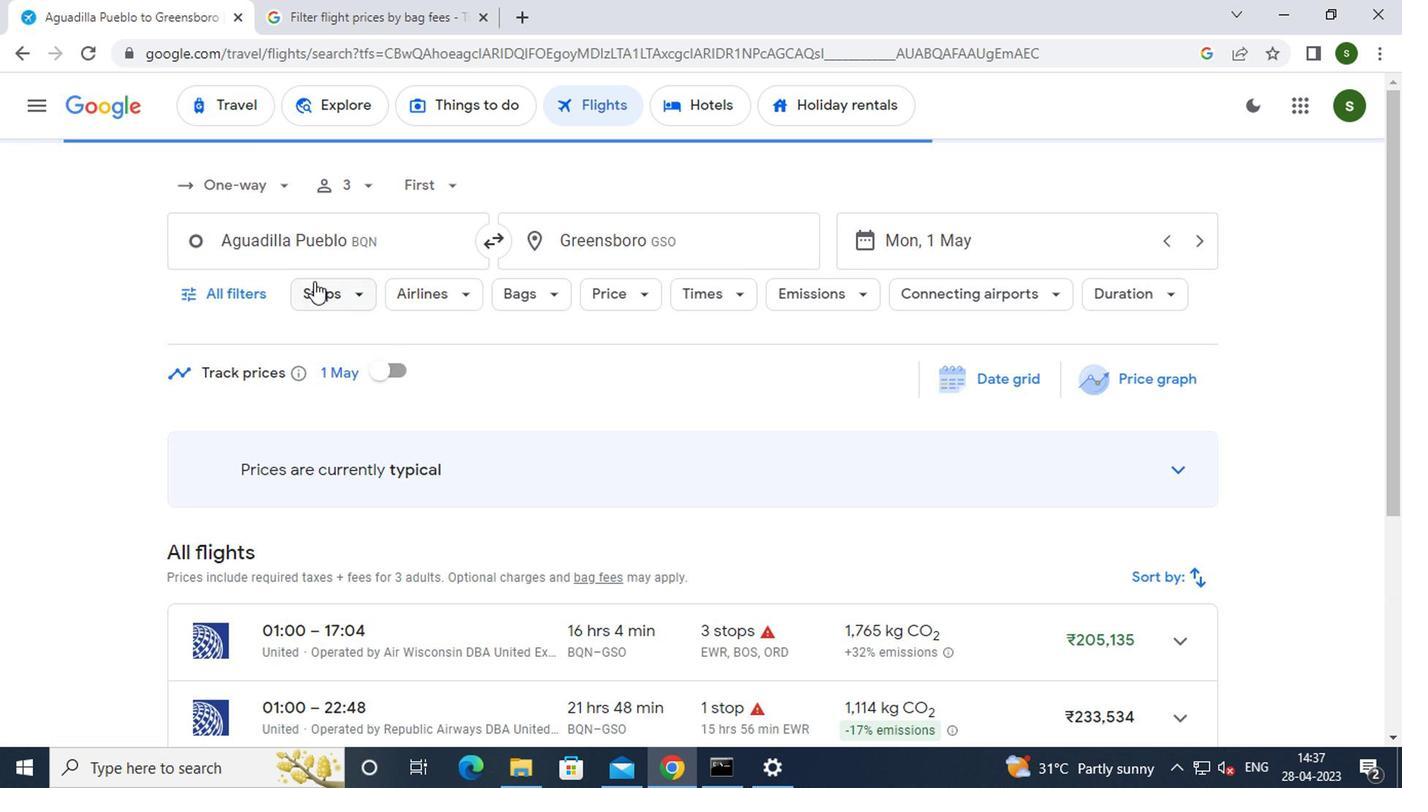 
Action: Mouse pressed left at (254, 289)
Screenshot: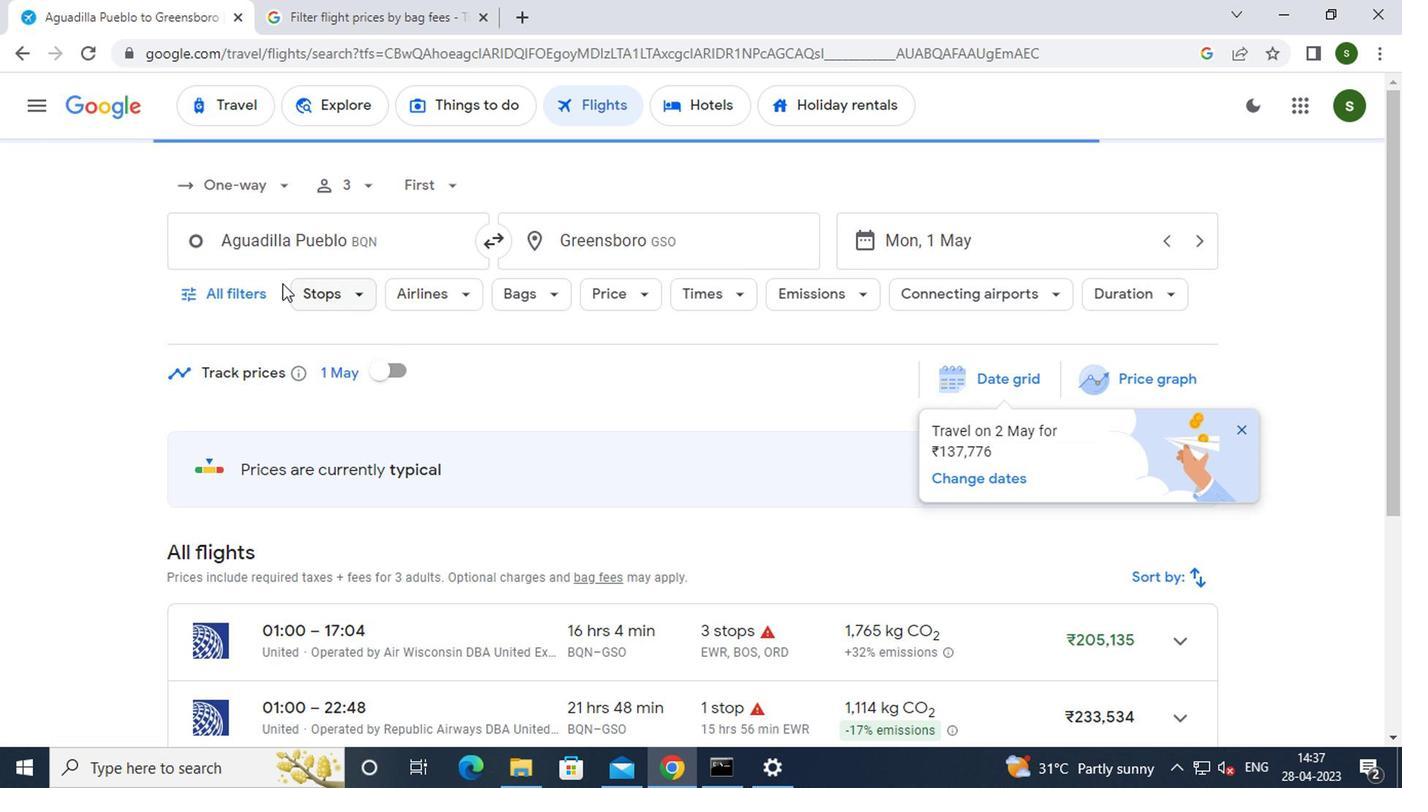 
Action: Mouse moved to (376, 433)
Screenshot: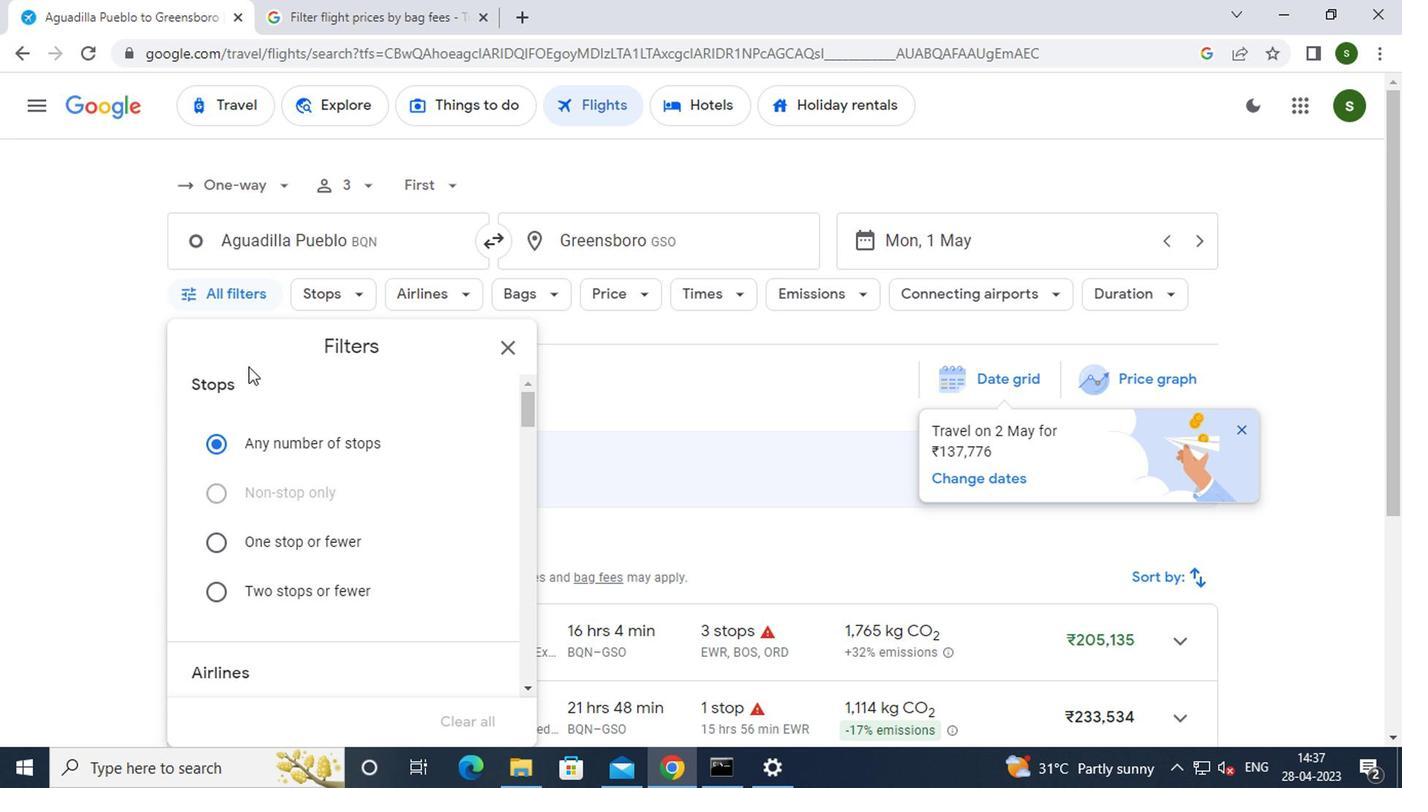 
Action: Mouse scrolled (376, 432) with delta (0, 0)
Screenshot: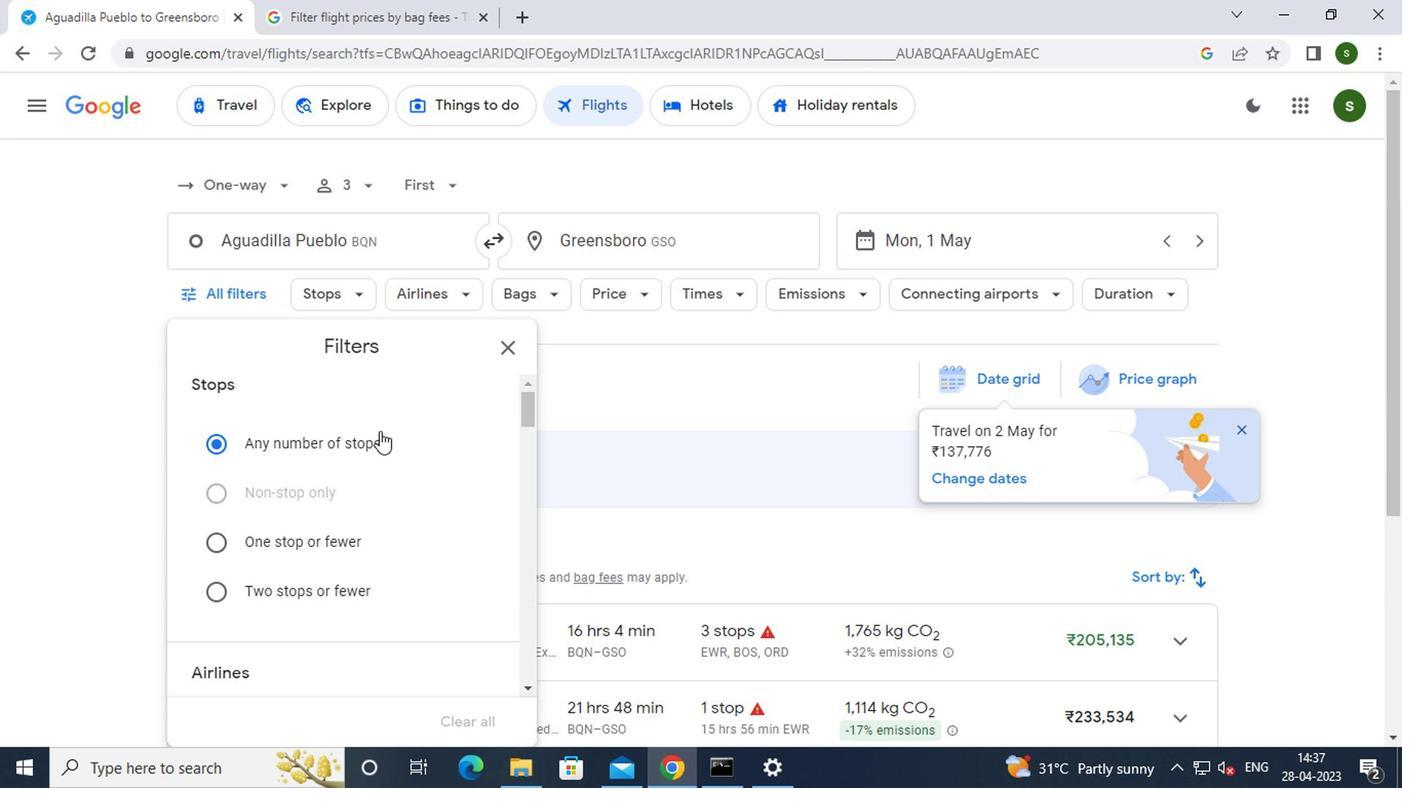 
Action: Mouse scrolled (376, 432) with delta (0, 0)
Screenshot: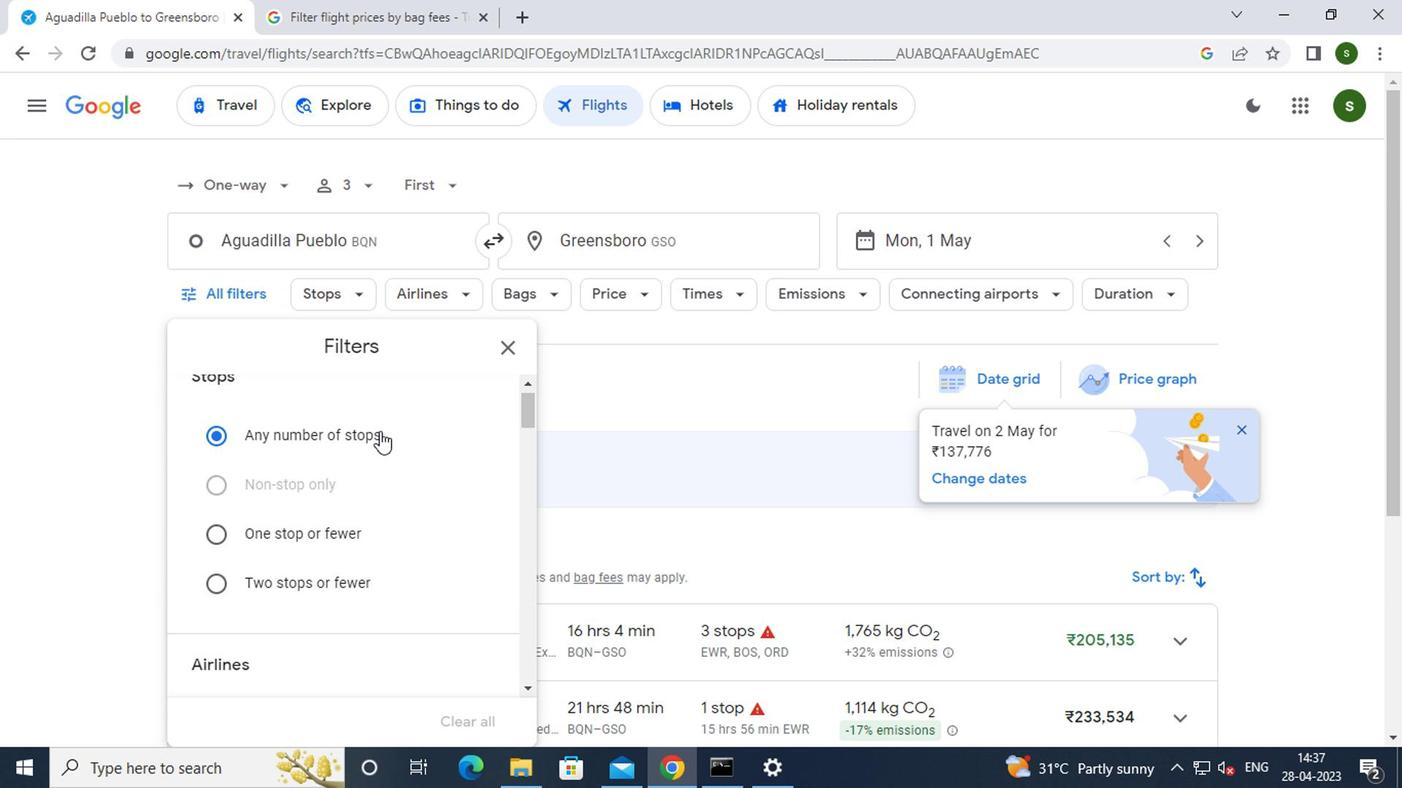 
Action: Mouse scrolled (376, 432) with delta (0, 0)
Screenshot: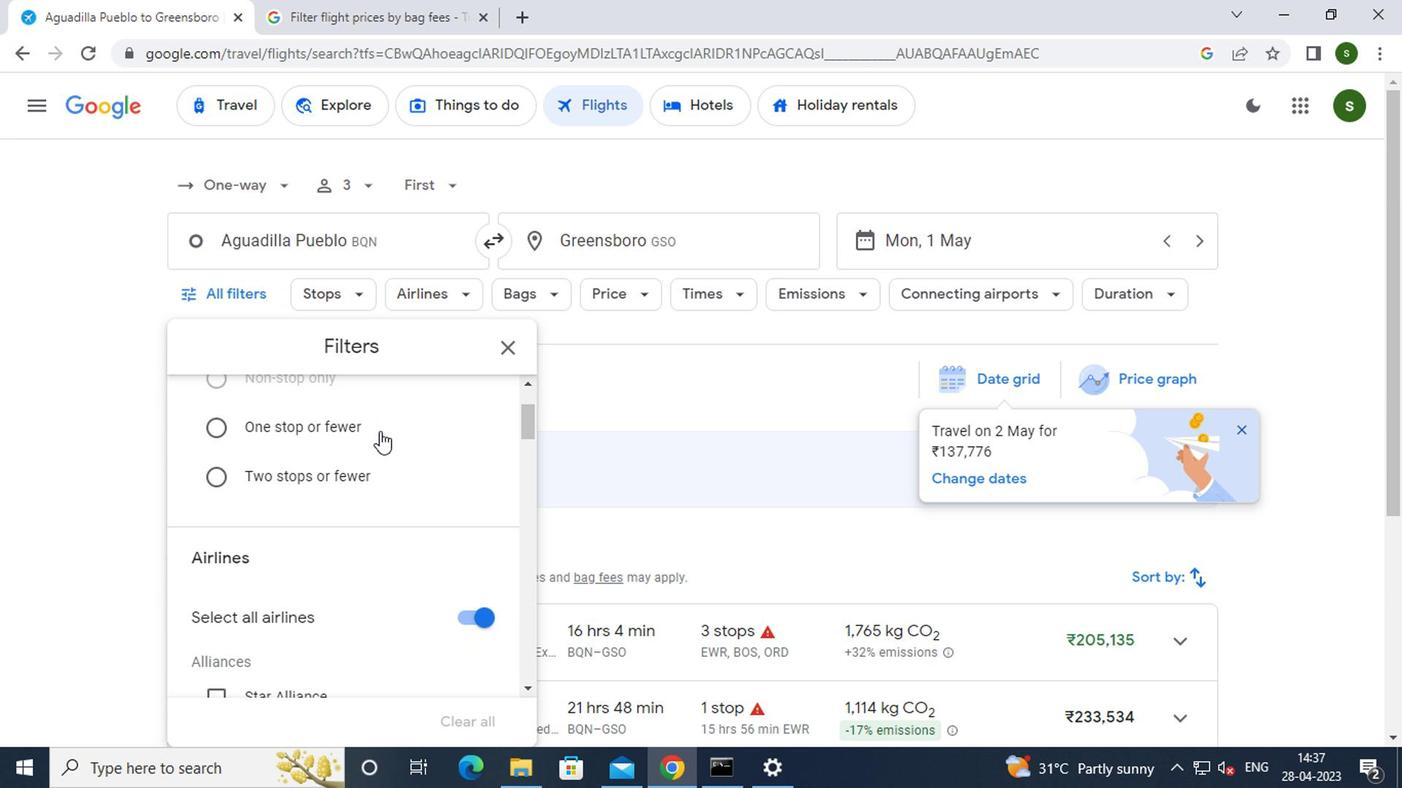 
Action: Mouse moved to (485, 424)
Screenshot: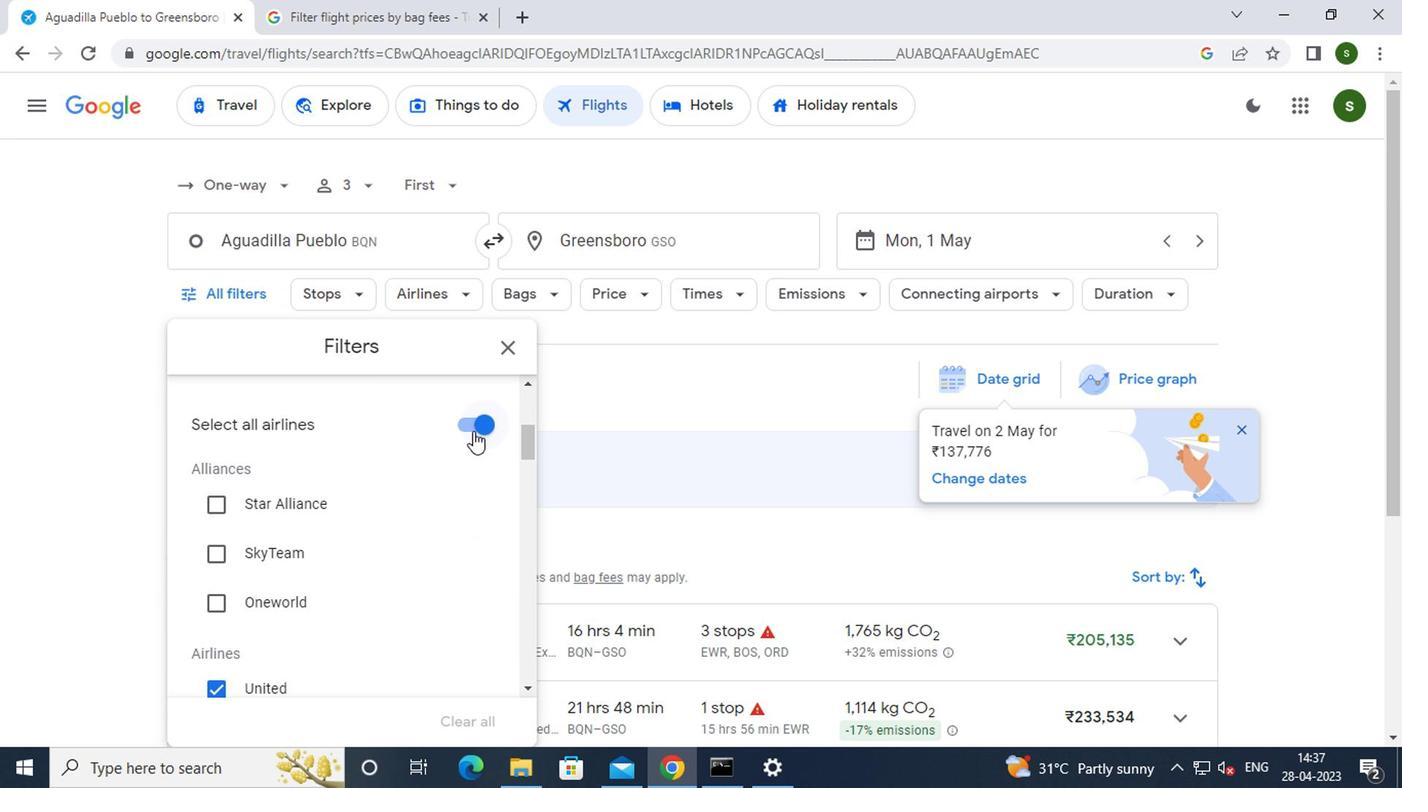 
Action: Mouse pressed left at (485, 424)
Screenshot: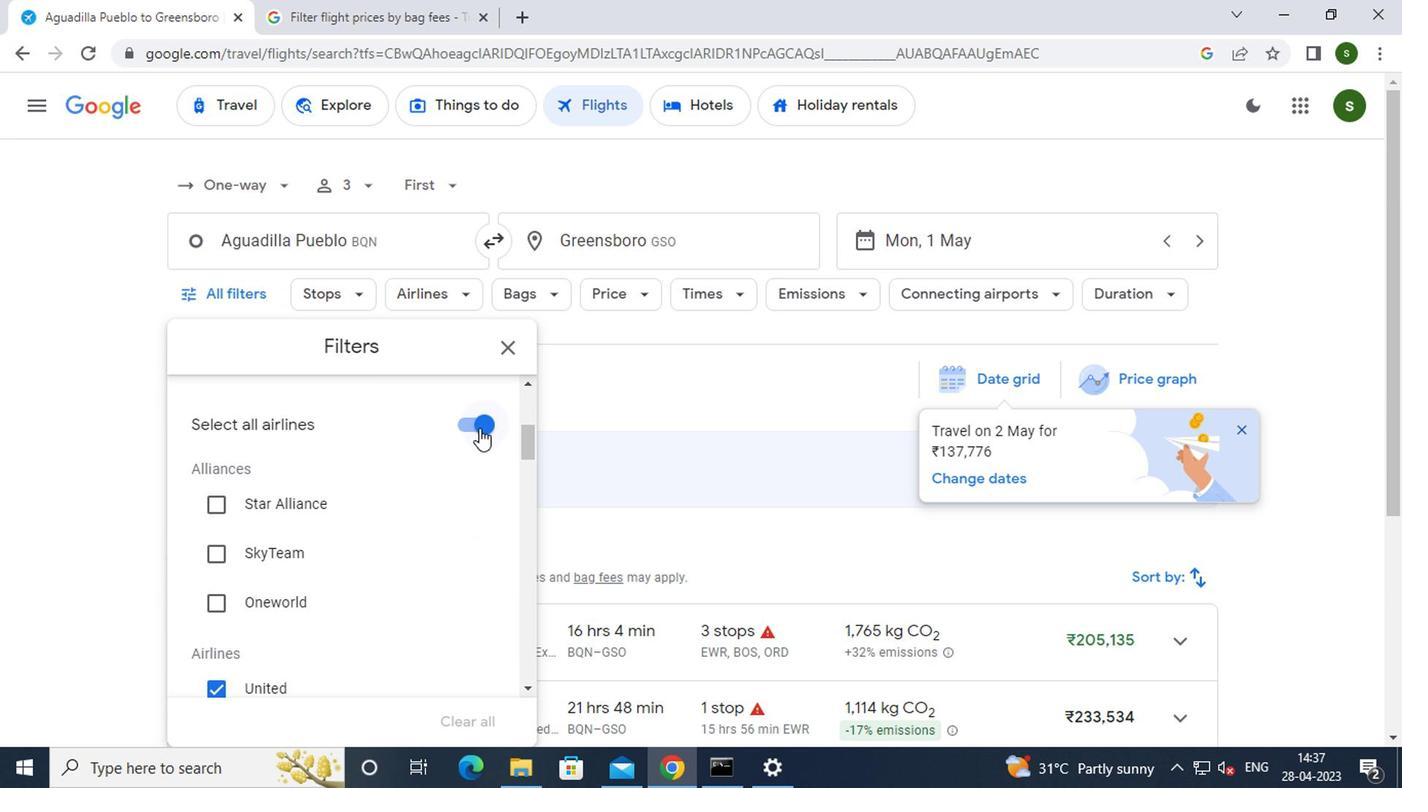 
Action: Mouse moved to (410, 475)
Screenshot: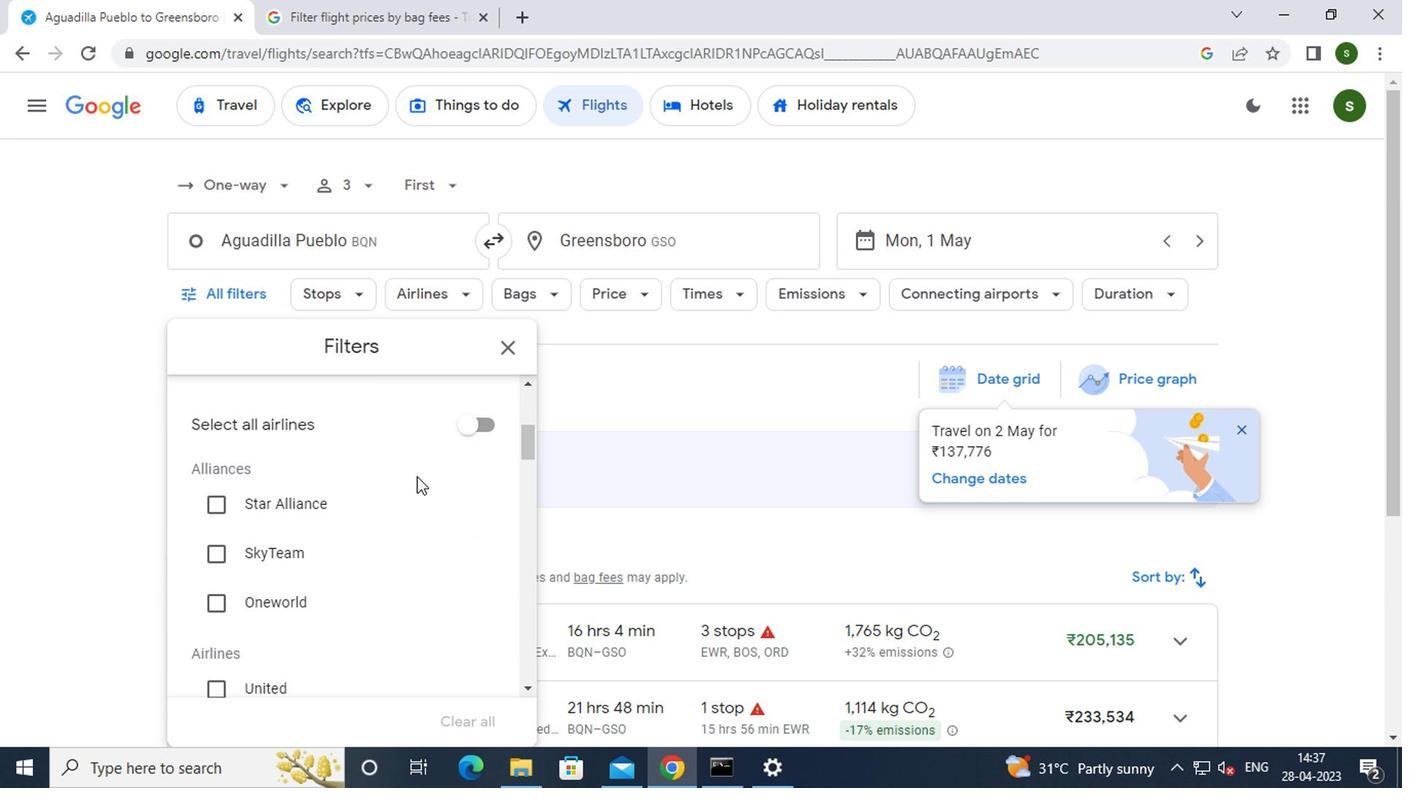 
Action: Mouse scrolled (410, 474) with delta (0, -1)
Screenshot: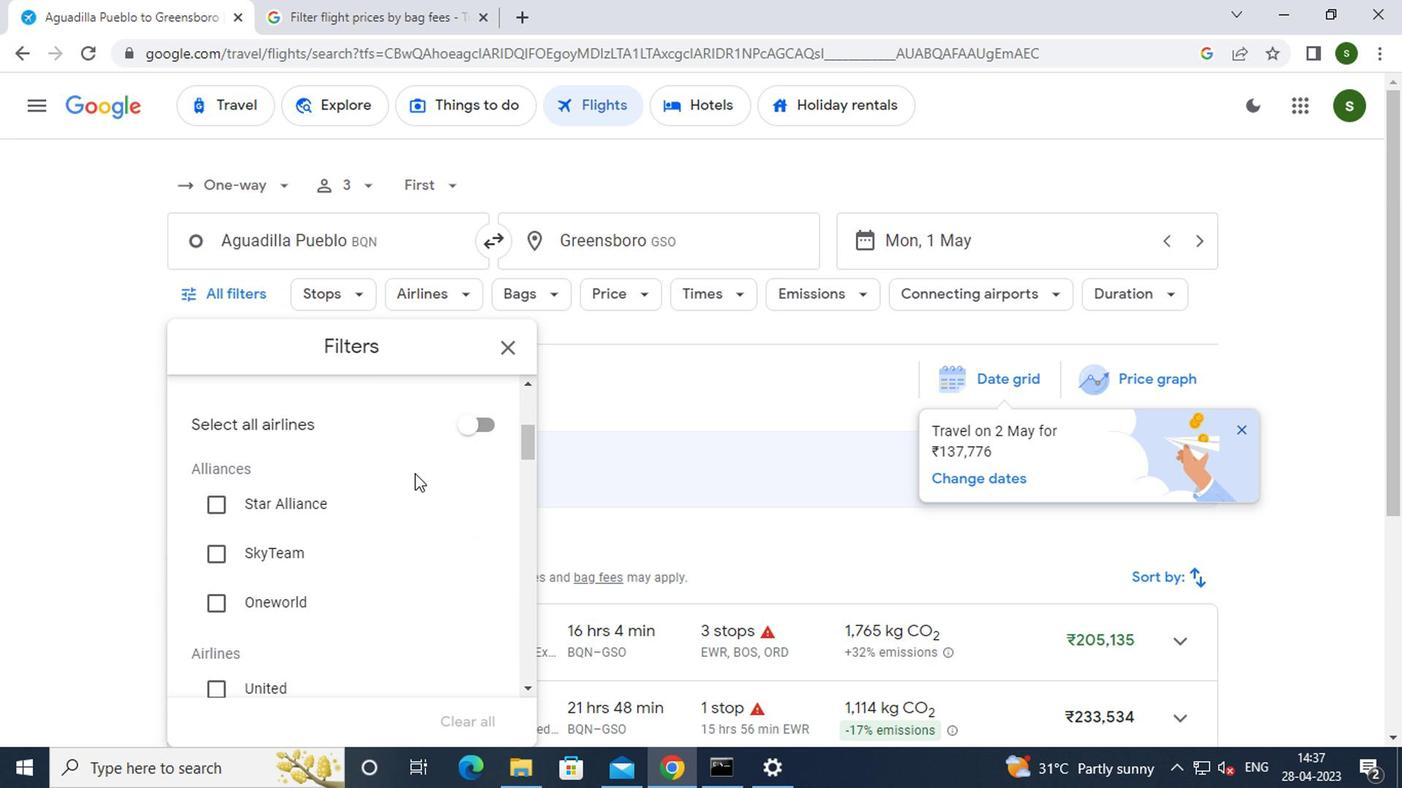 
Action: Mouse scrolled (410, 474) with delta (0, -1)
Screenshot: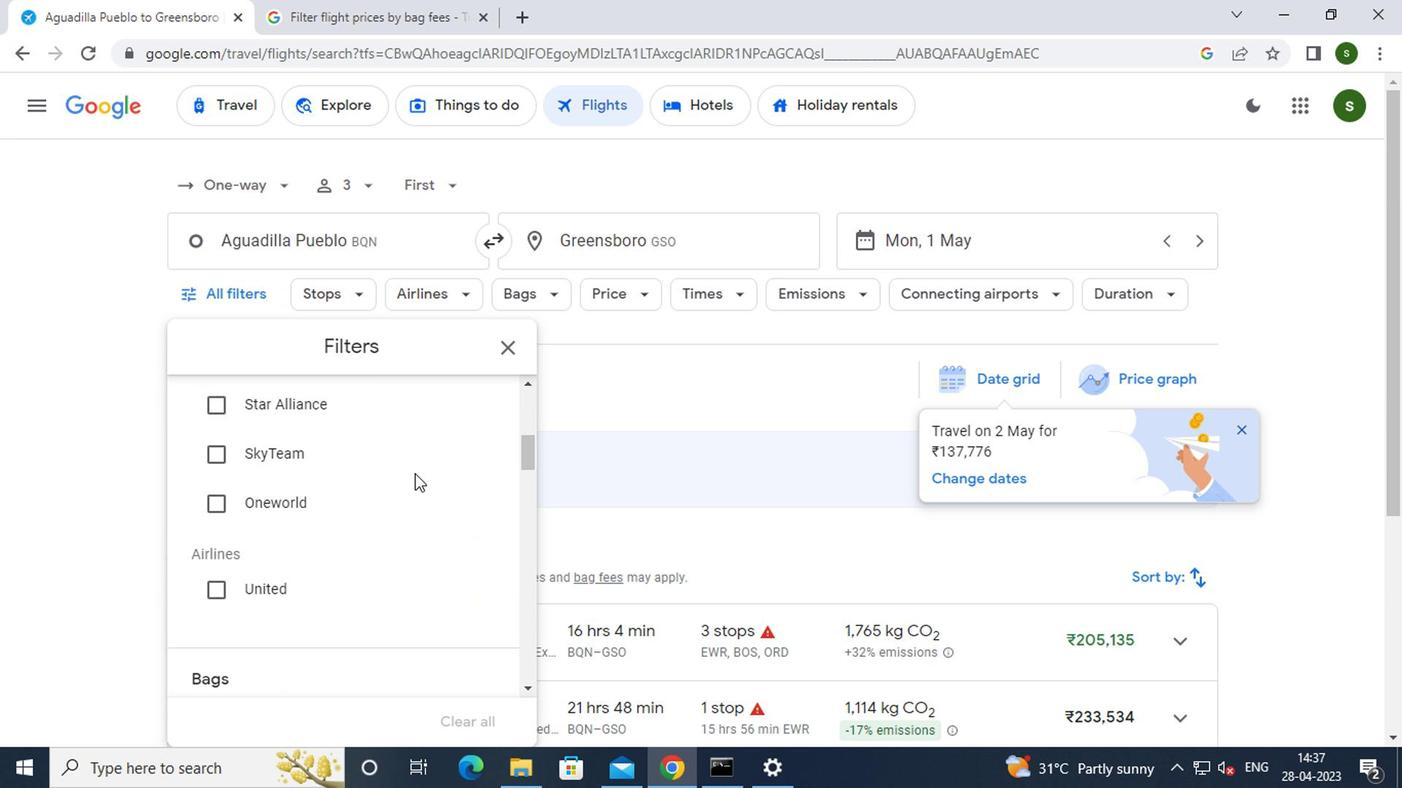 
Action: Mouse scrolled (410, 474) with delta (0, -1)
Screenshot: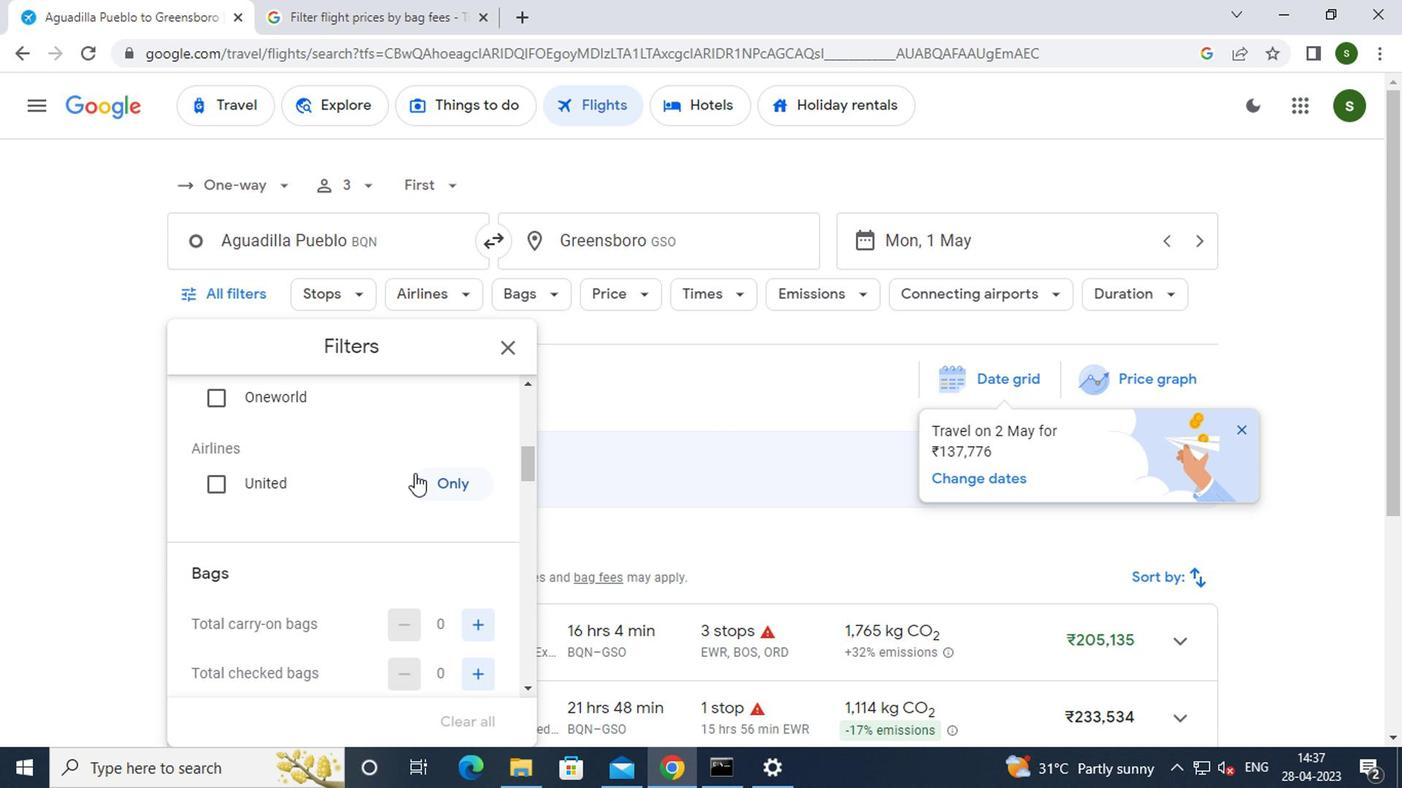
Action: Mouse moved to (470, 522)
Screenshot: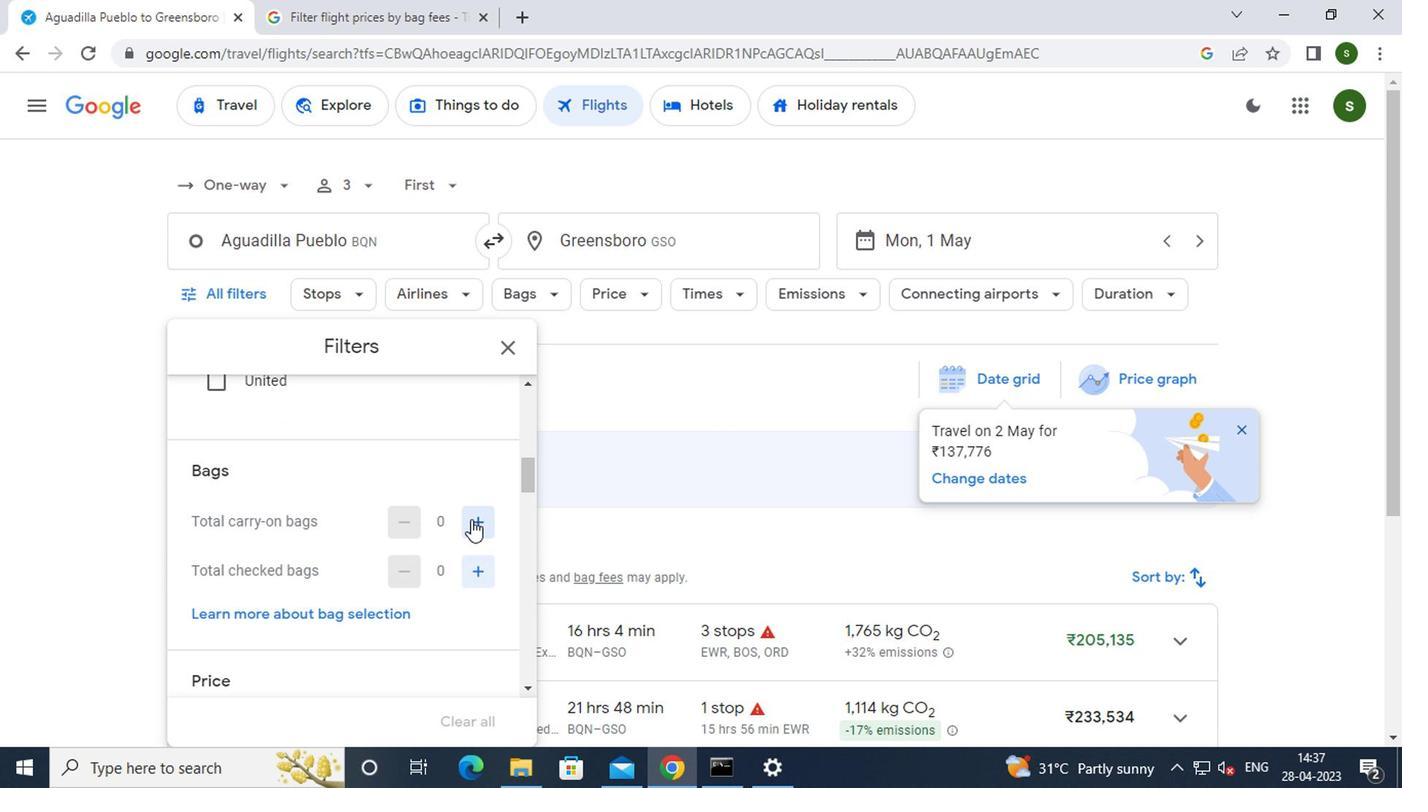 
Action: Mouse pressed left at (470, 522)
Screenshot: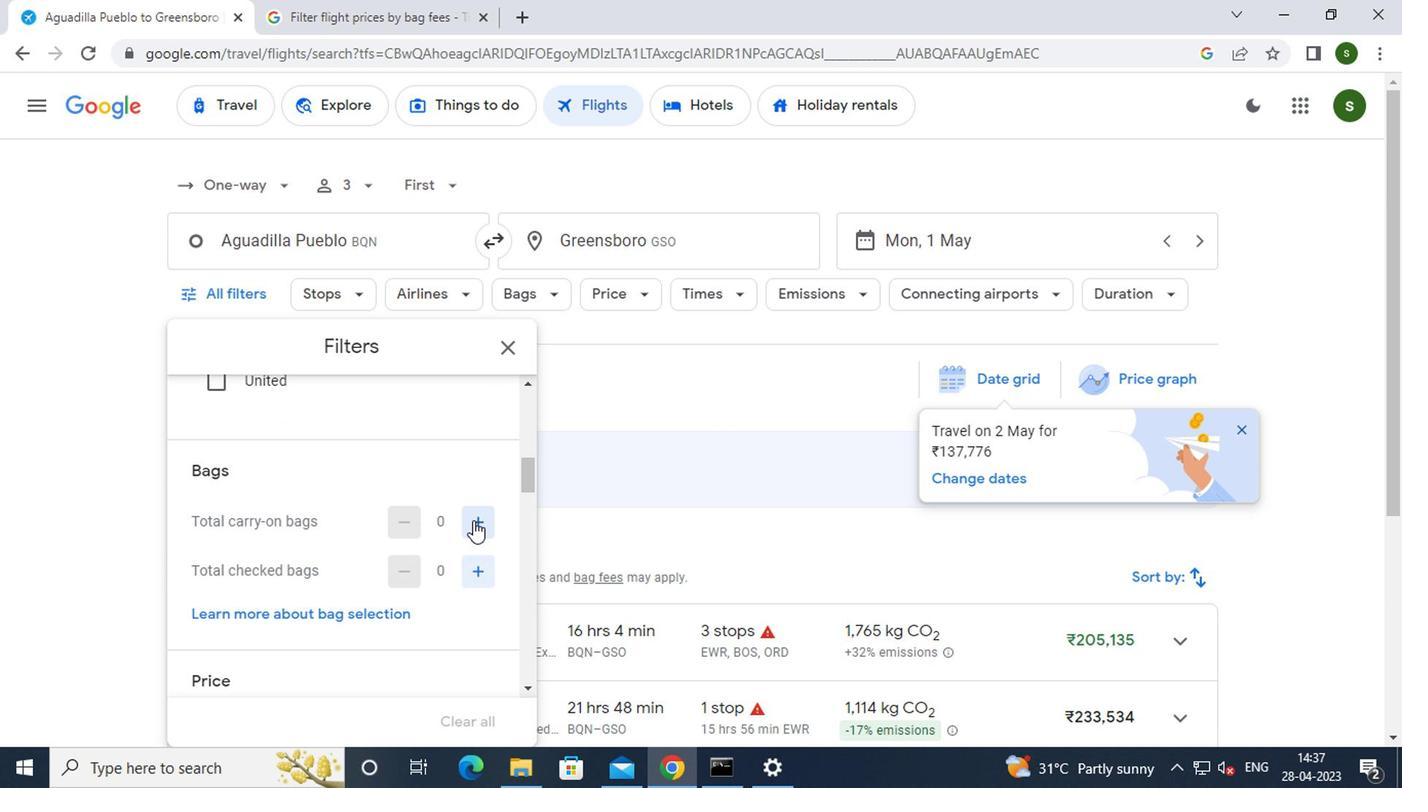 
Action: Mouse moved to (418, 458)
Screenshot: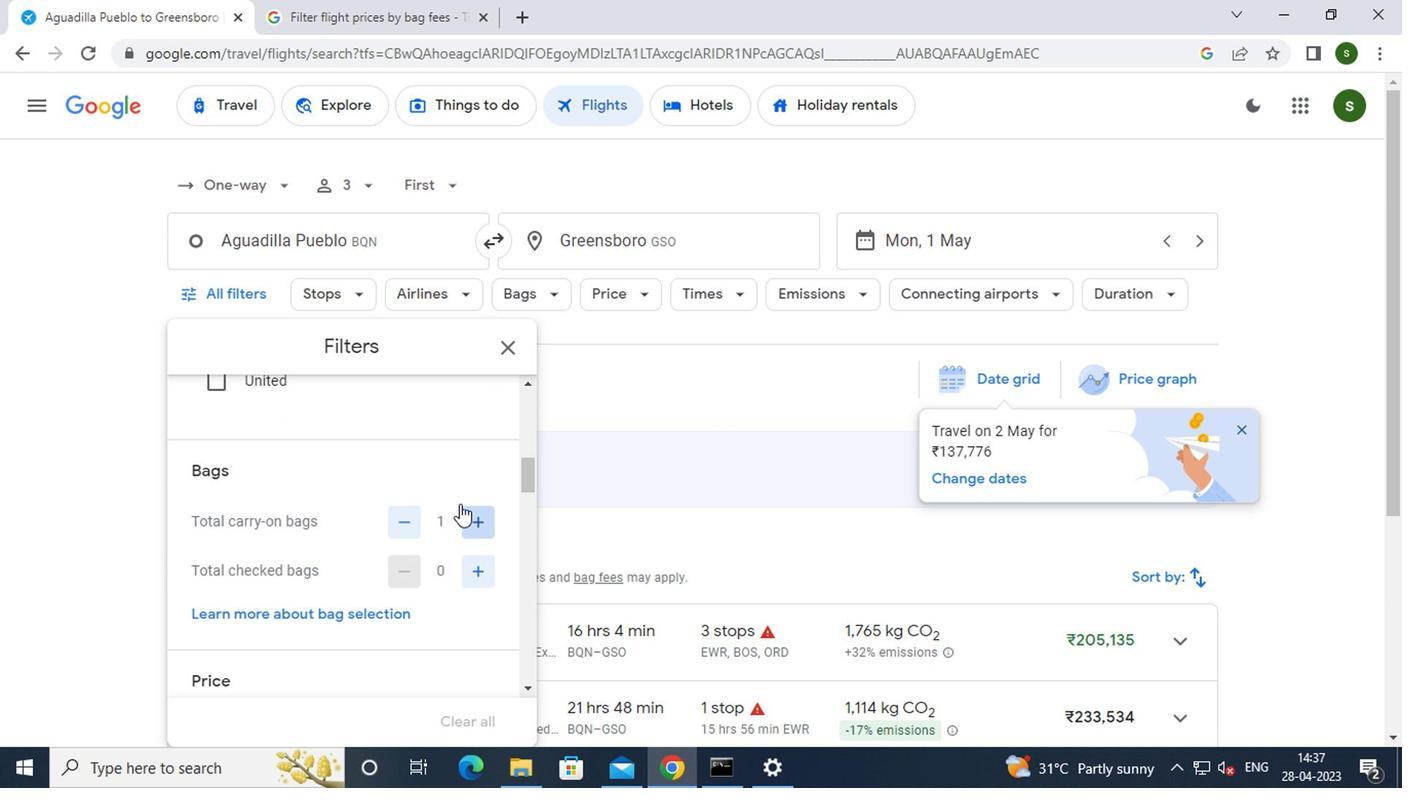 
Action: Mouse scrolled (418, 456) with delta (0, -1)
Screenshot: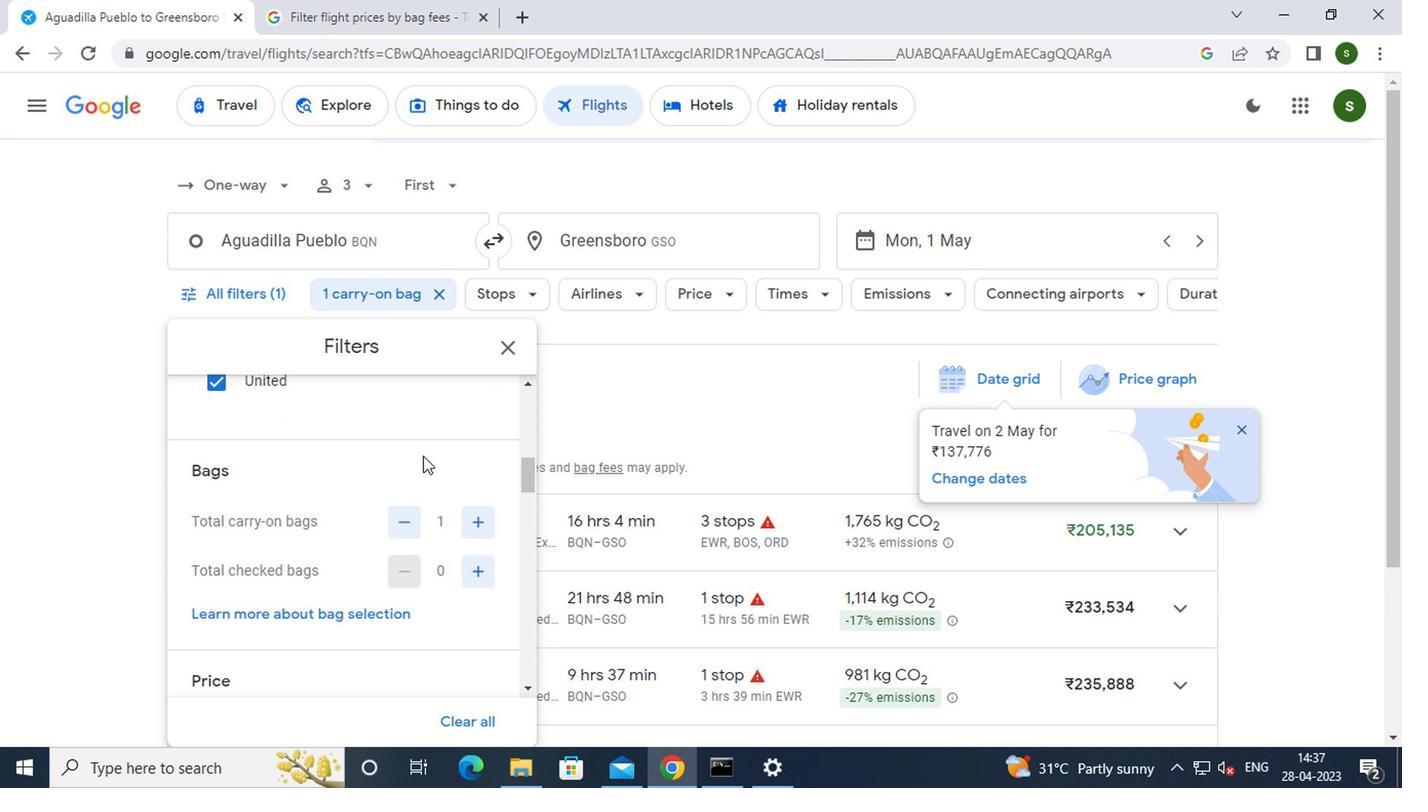 
Action: Mouse scrolled (418, 456) with delta (0, -1)
Screenshot: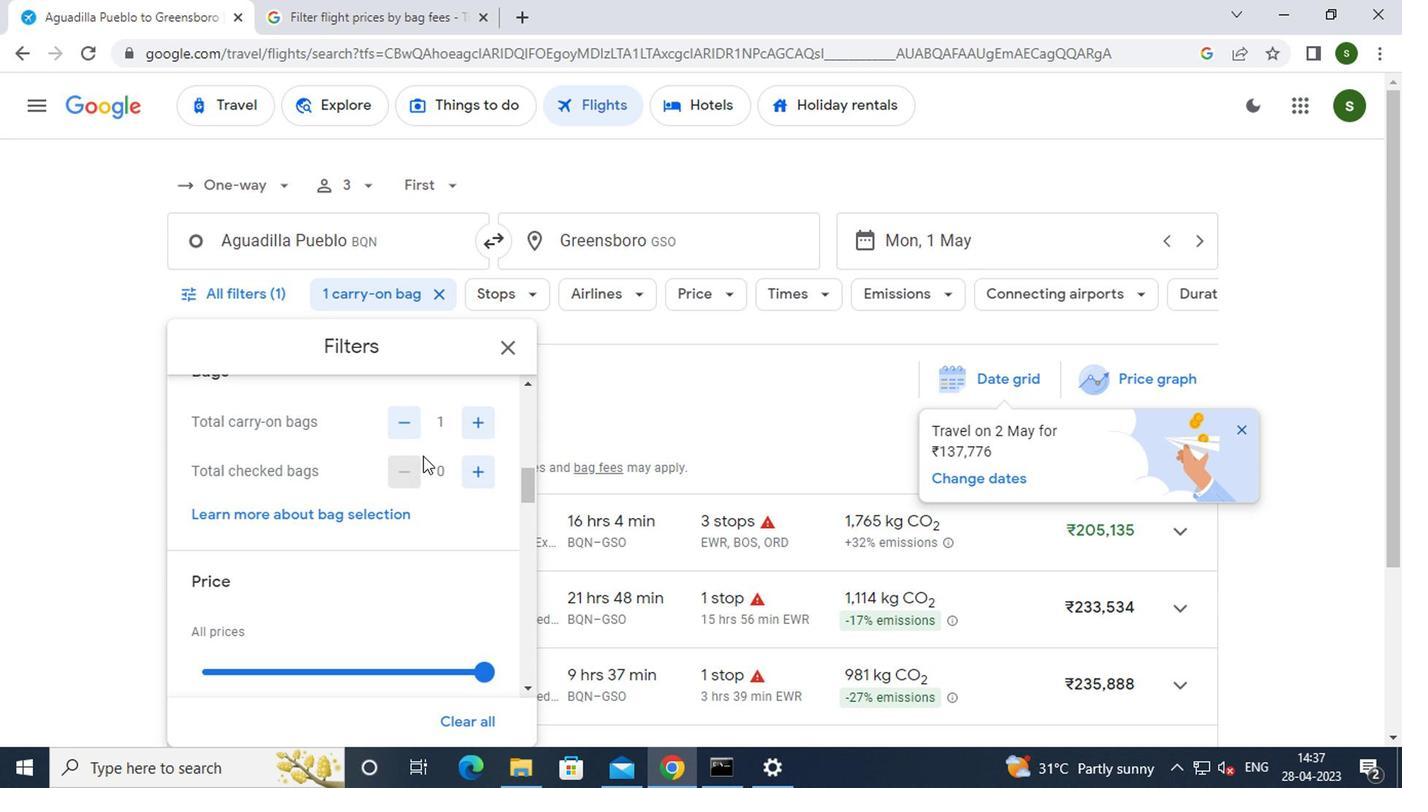 
Action: Mouse moved to (477, 562)
Screenshot: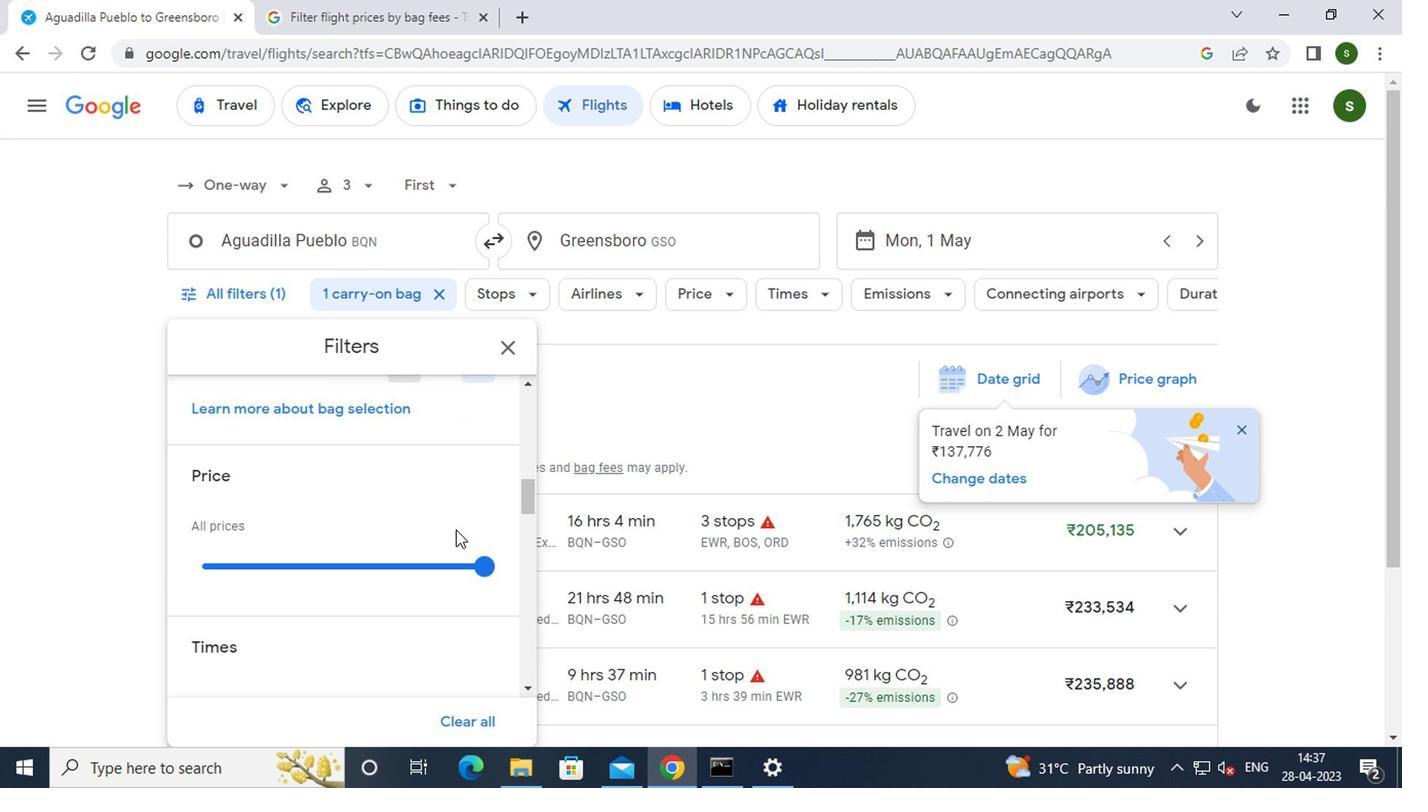 
Action: Mouse pressed left at (477, 562)
Screenshot: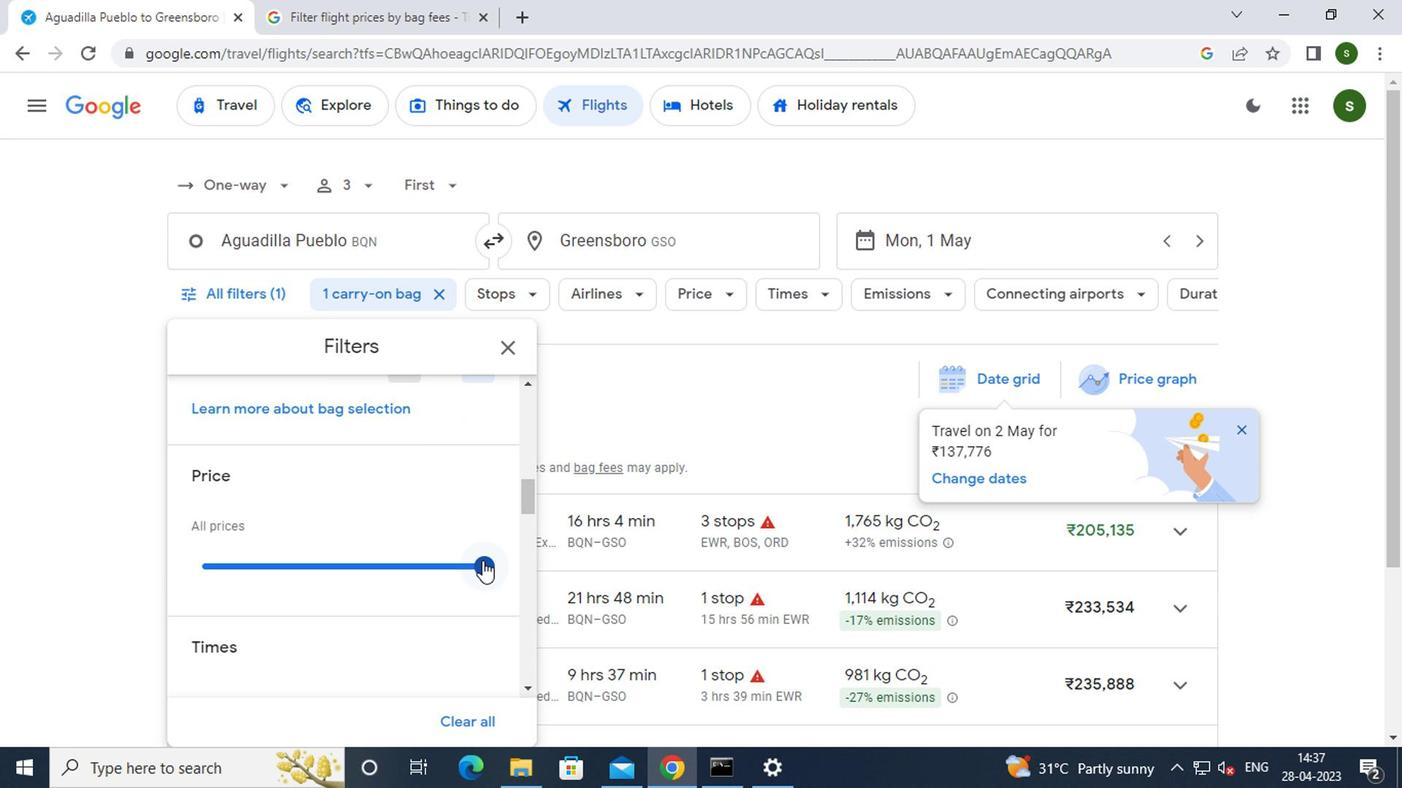 
Action: Mouse moved to (198, 570)
Screenshot: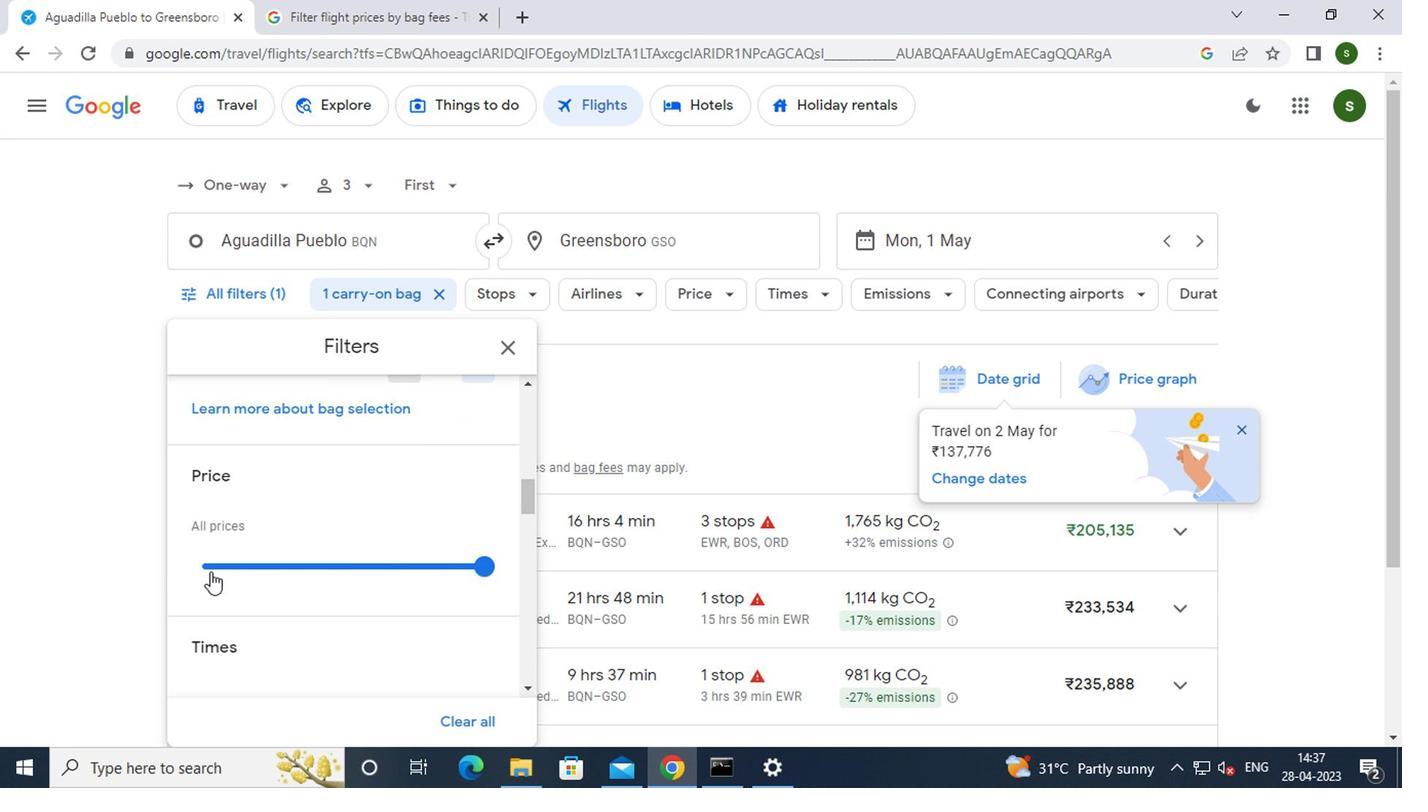
Action: Mouse pressed left at (198, 570)
Screenshot: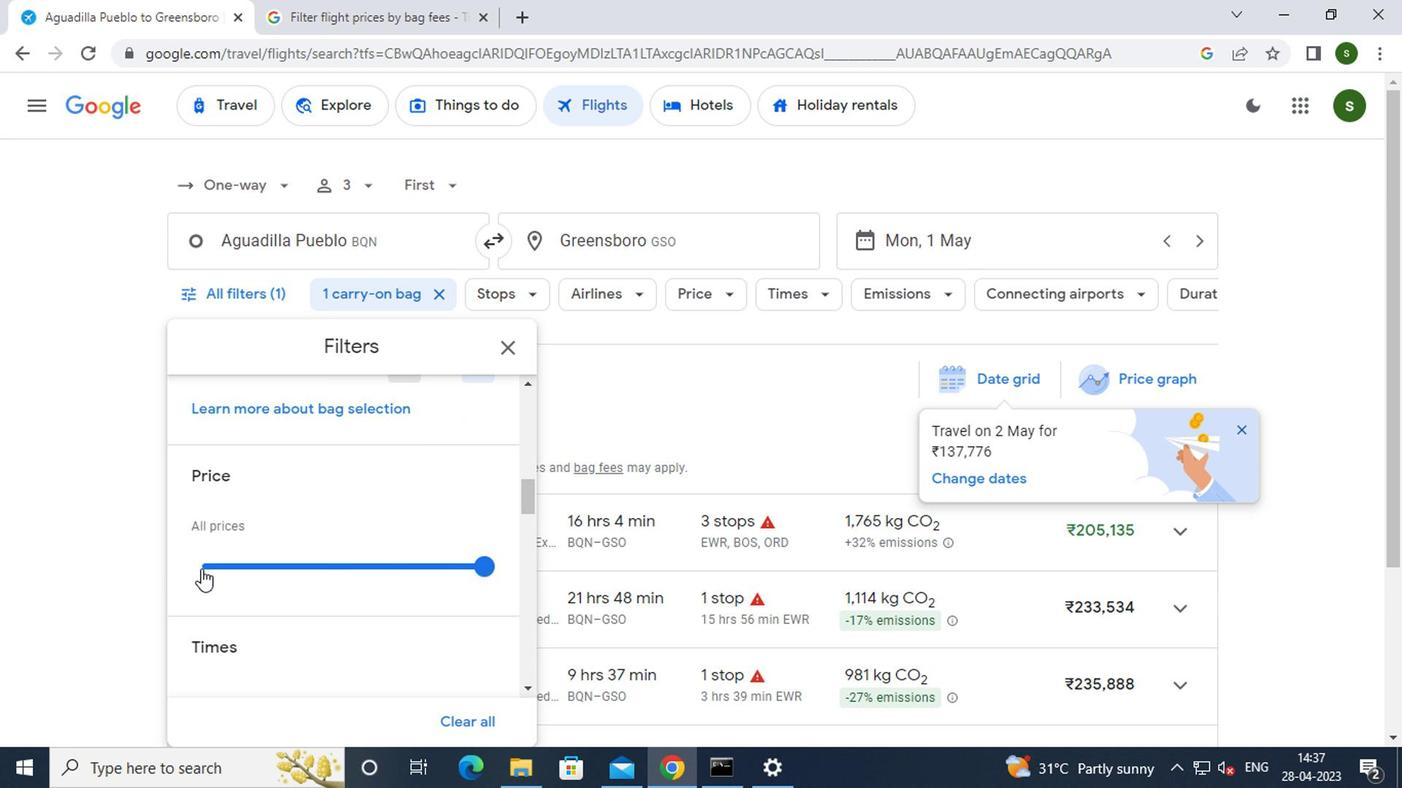 
Action: Mouse moved to (338, 566)
Screenshot: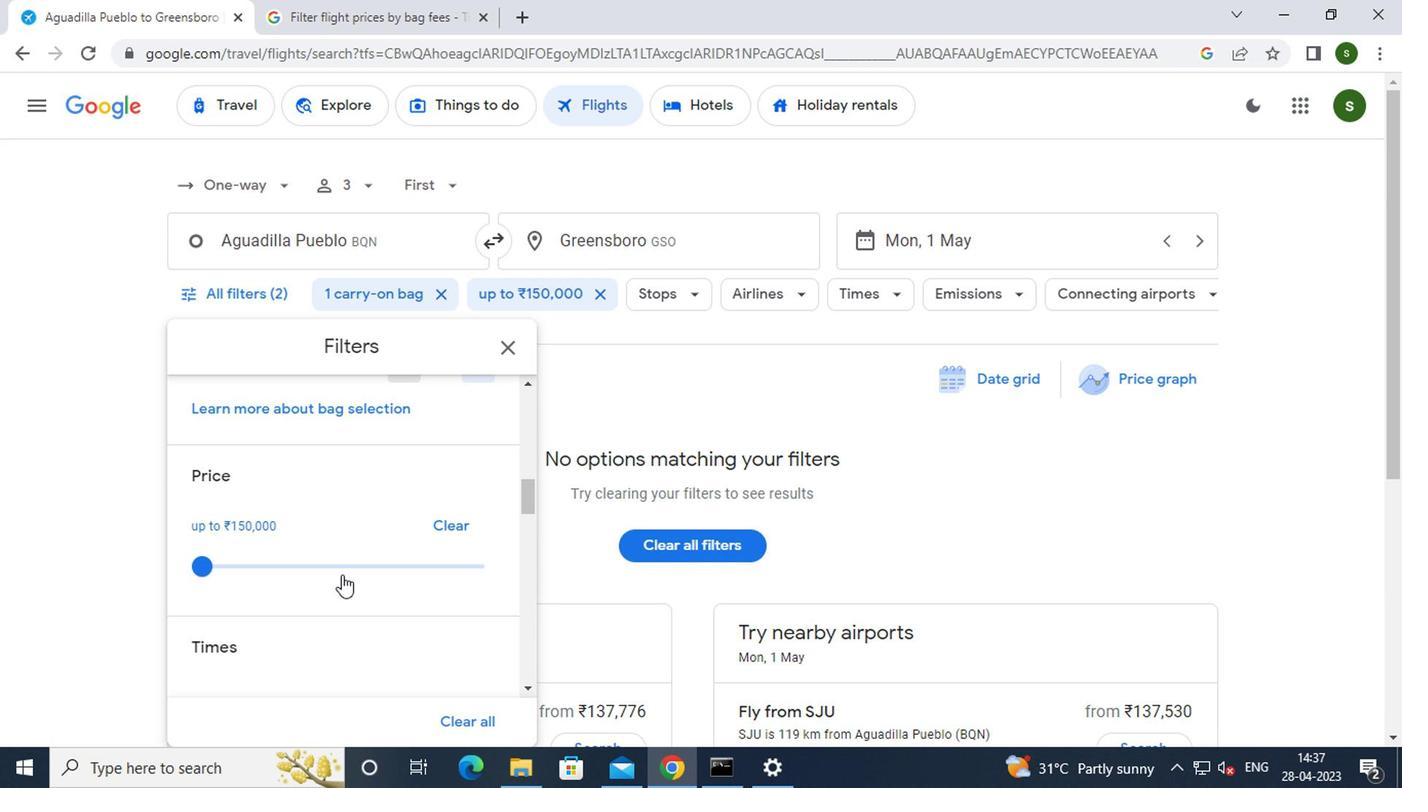 
Action: Mouse scrolled (338, 565) with delta (0, 0)
Screenshot: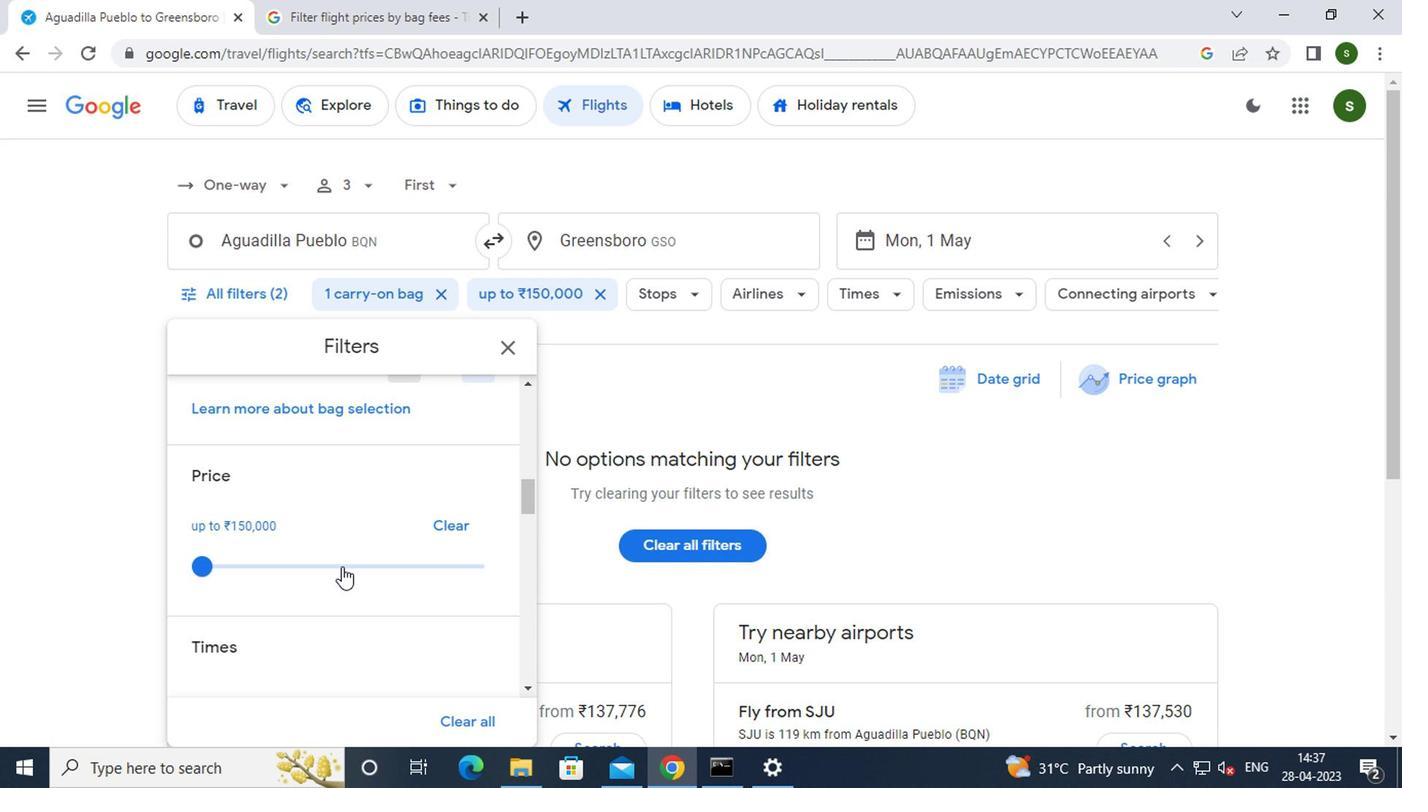 
Action: Mouse scrolled (338, 565) with delta (0, 0)
Screenshot: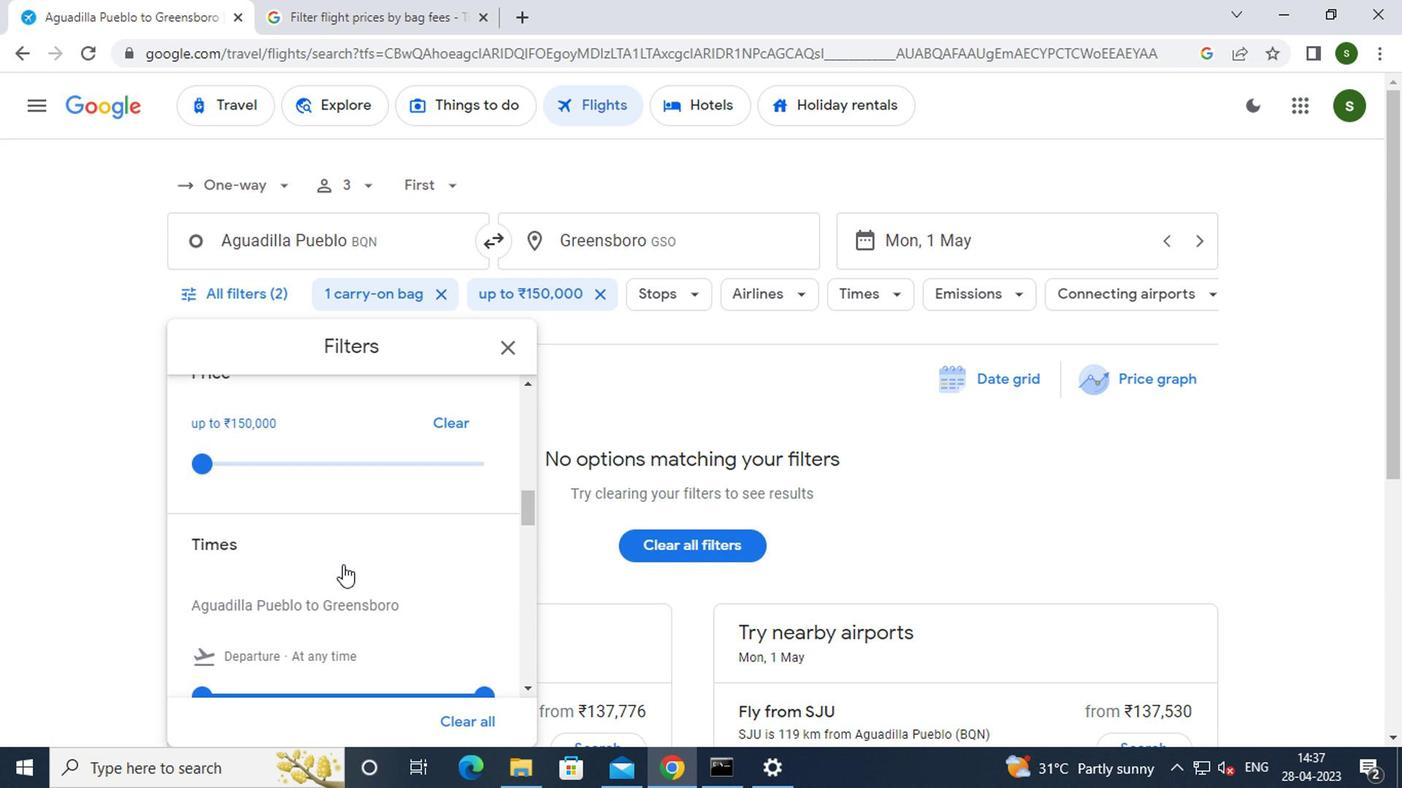 
Action: Mouse moved to (203, 593)
Screenshot: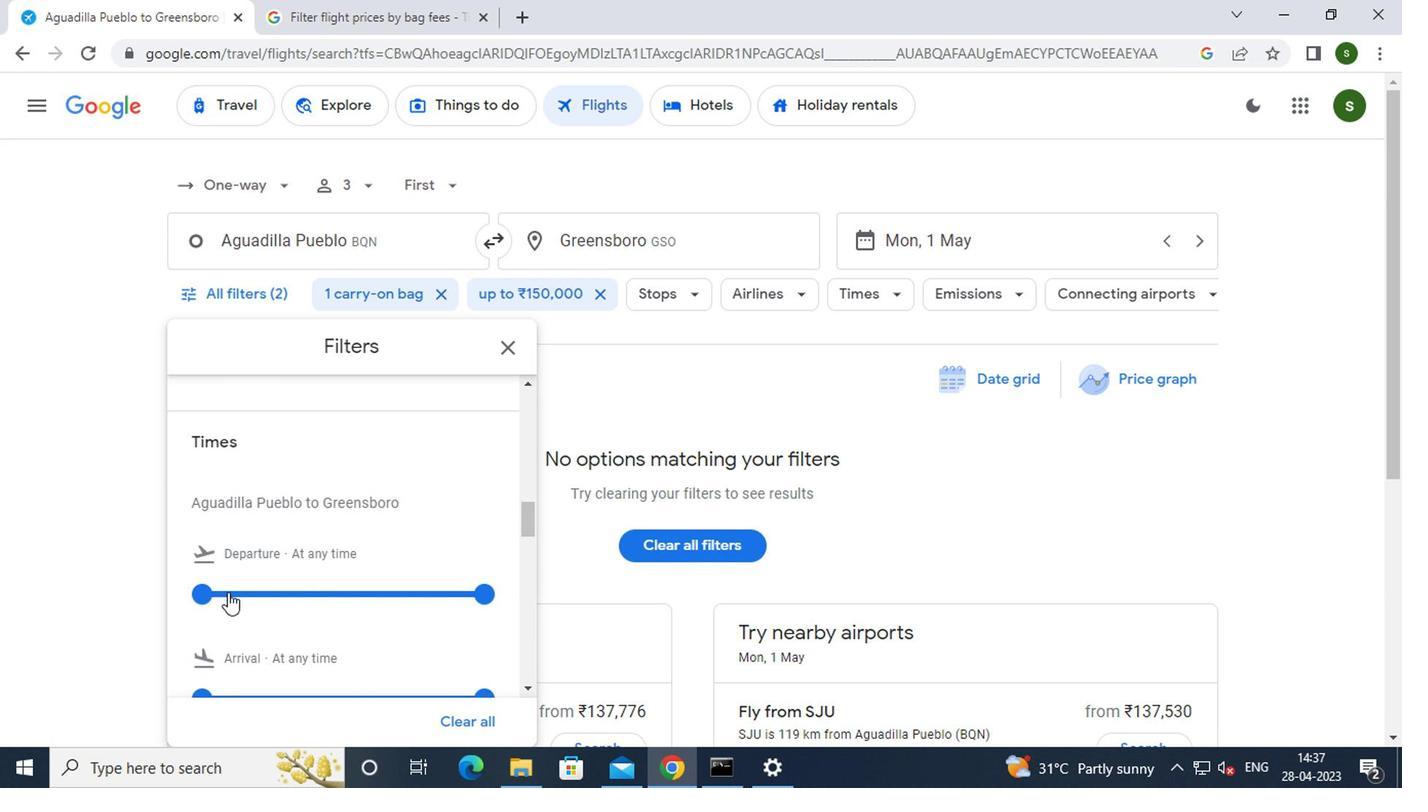 
Action: Mouse pressed left at (203, 593)
Screenshot: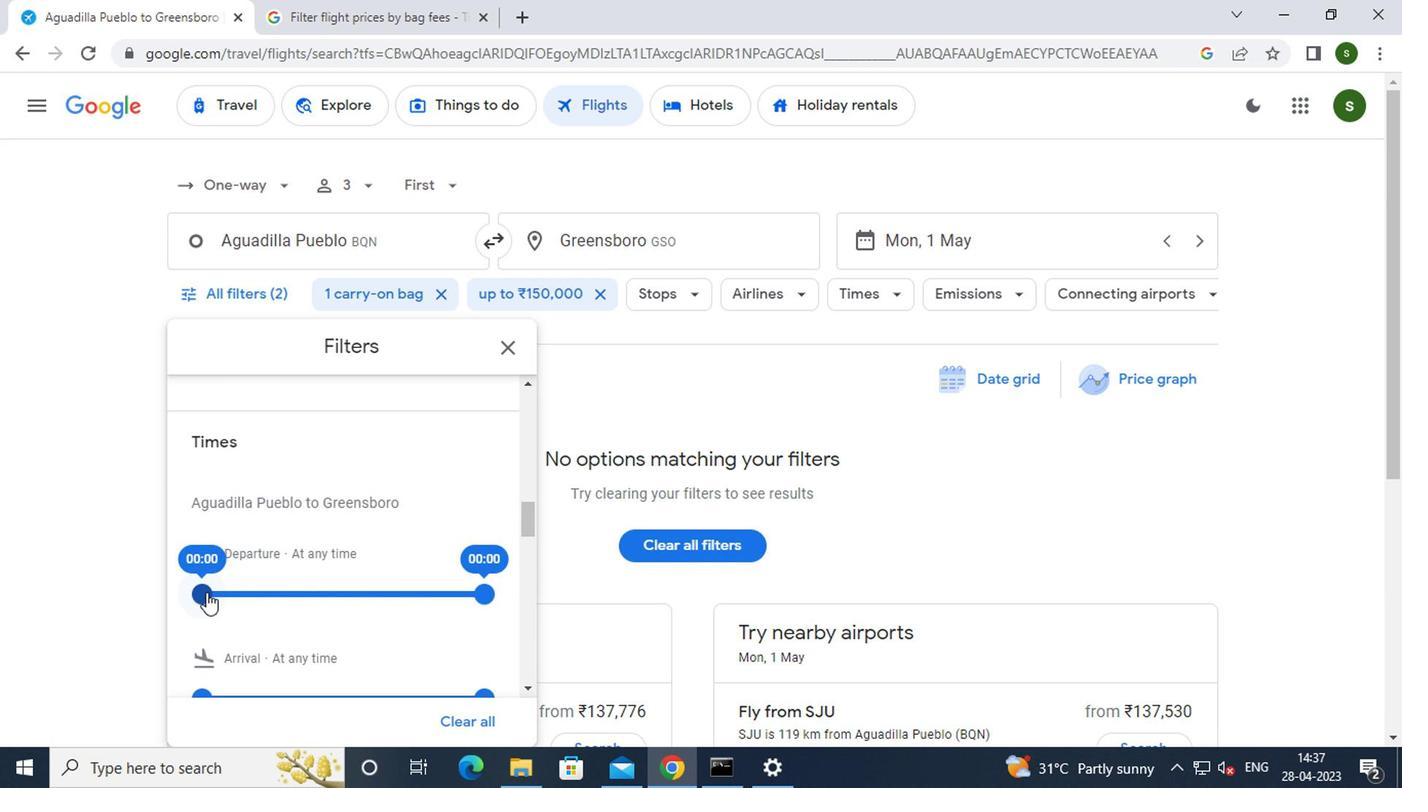 
Action: Mouse moved to (635, 379)
Screenshot: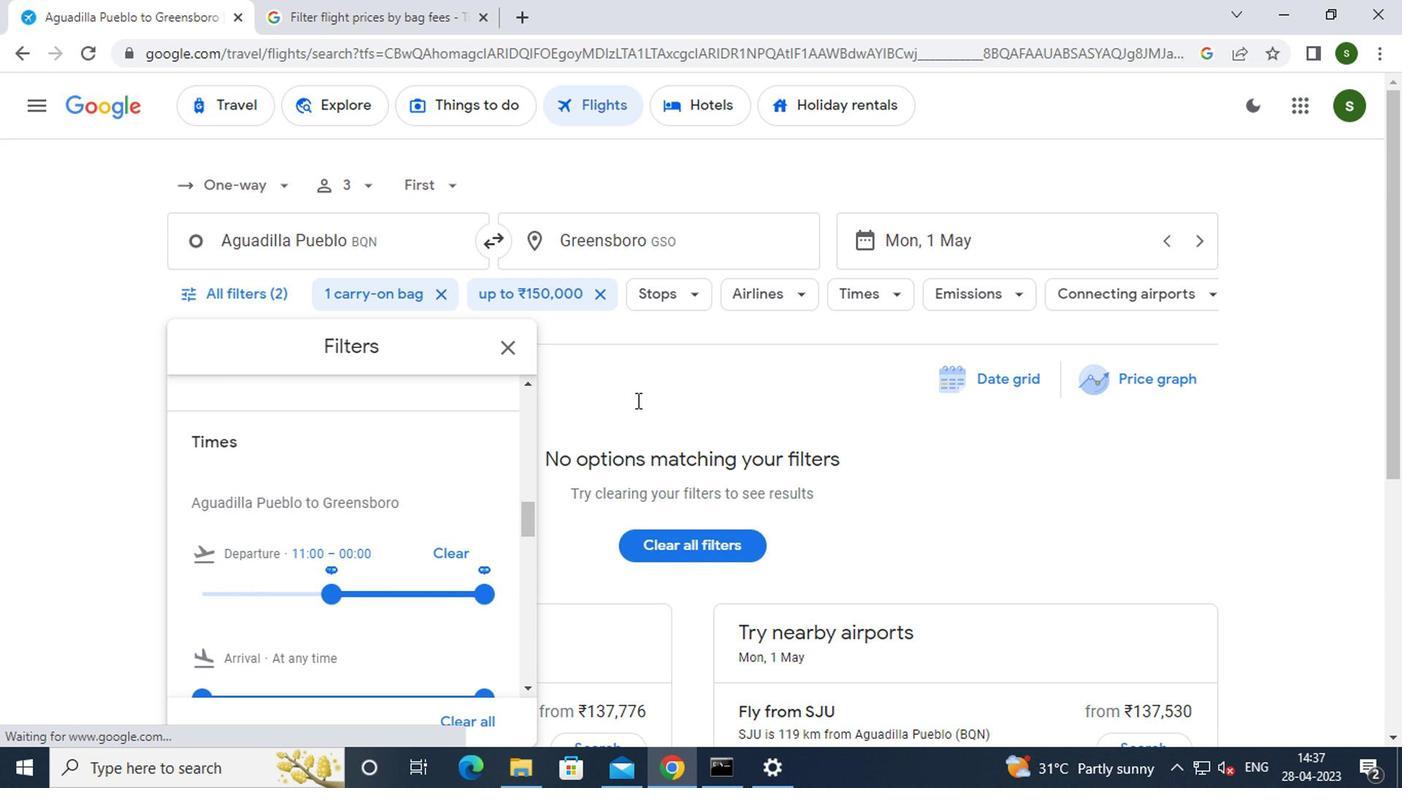 
Action: Mouse pressed left at (635, 379)
Screenshot: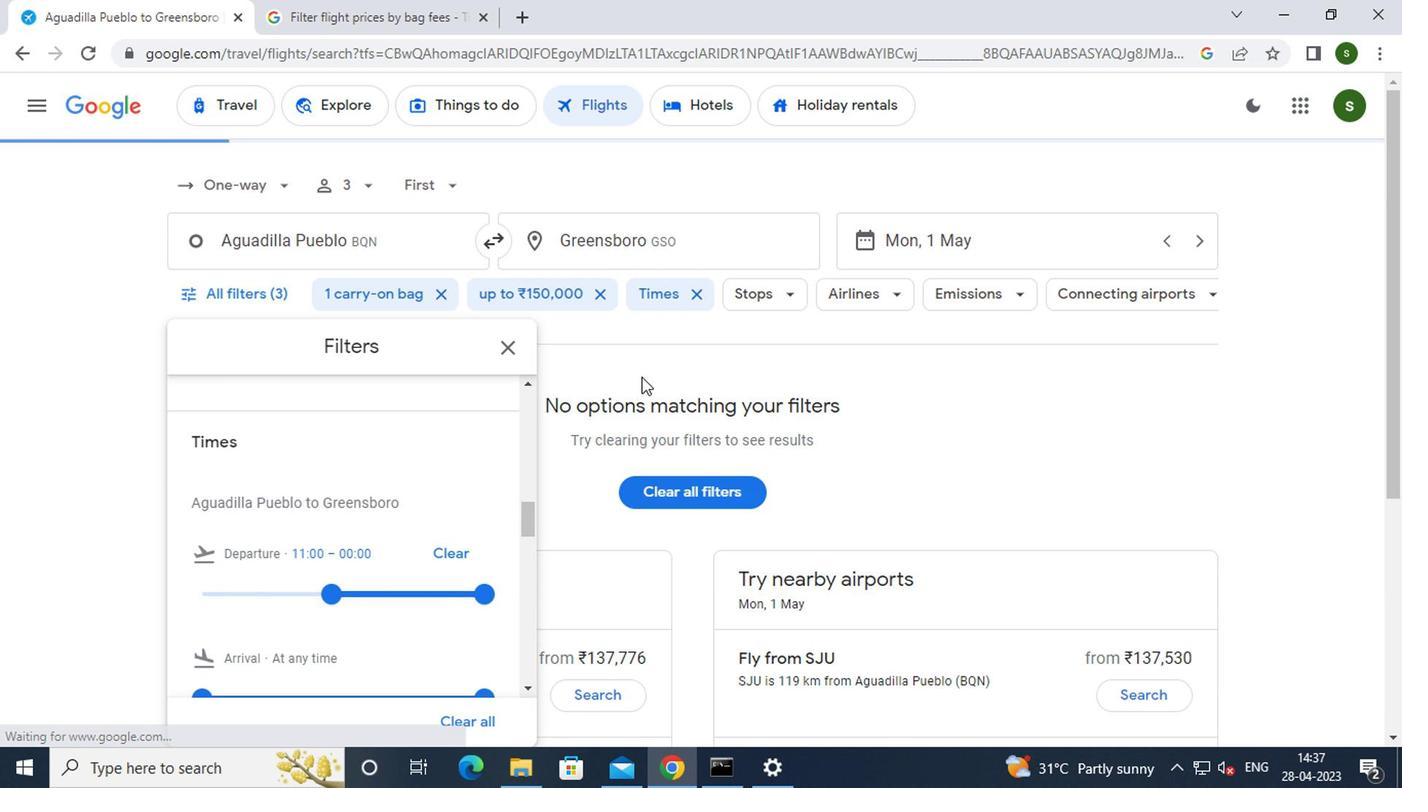 
